 Task: Find a one-way flight from Santa Rosa, California to Springfield, Illinois for 6 passengers in premium economy on May 2, with 2 carry-on bags and a departure time between 9:00 AM and 12:00 AM.
Action: Mouse moved to (229, 304)
Screenshot: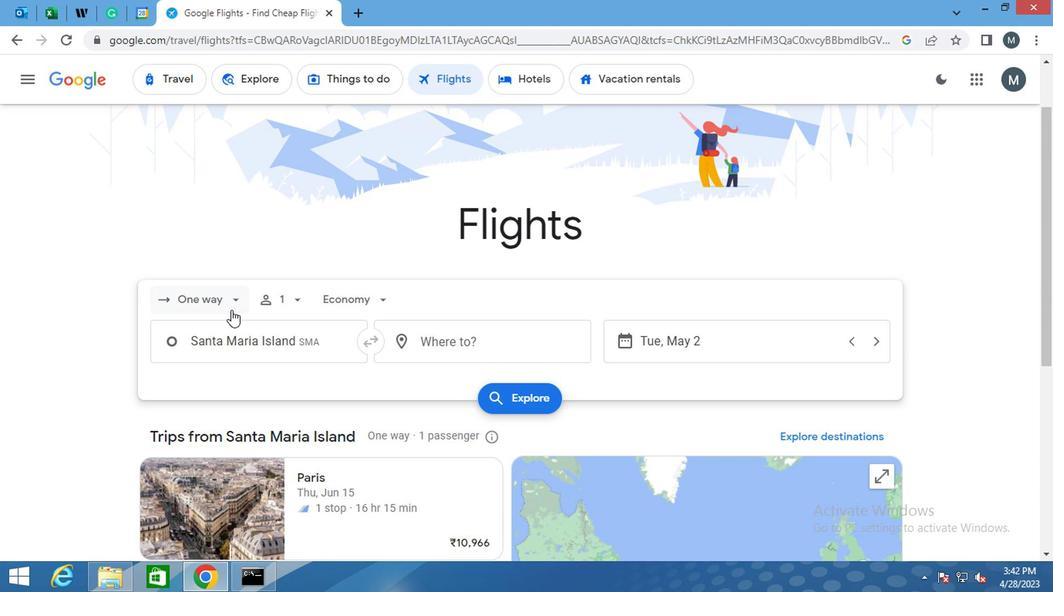
Action: Mouse pressed left at (229, 304)
Screenshot: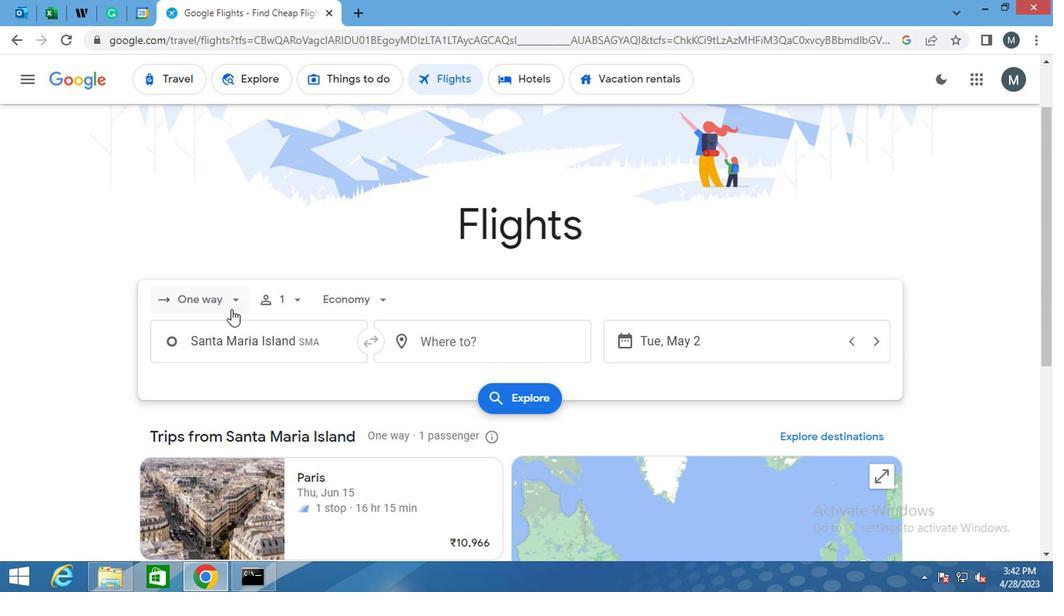 
Action: Mouse moved to (222, 364)
Screenshot: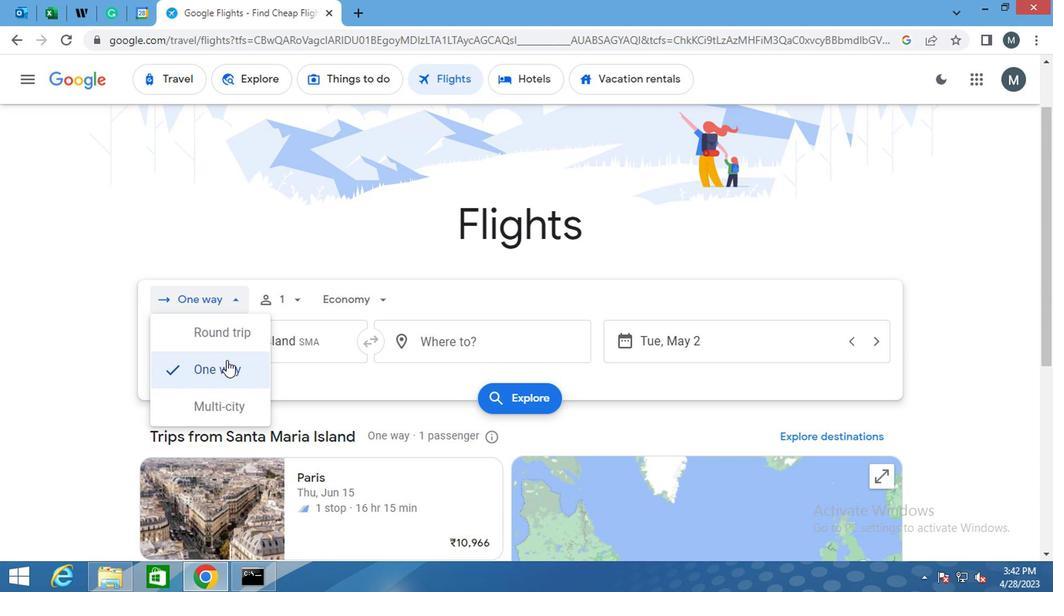 
Action: Mouse pressed left at (222, 364)
Screenshot: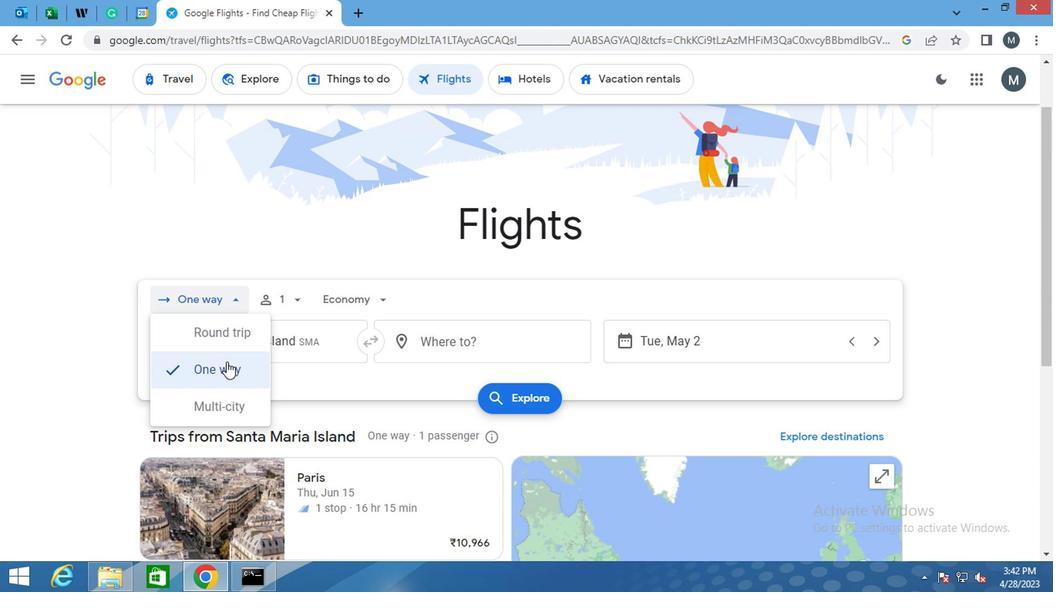 
Action: Mouse moved to (284, 297)
Screenshot: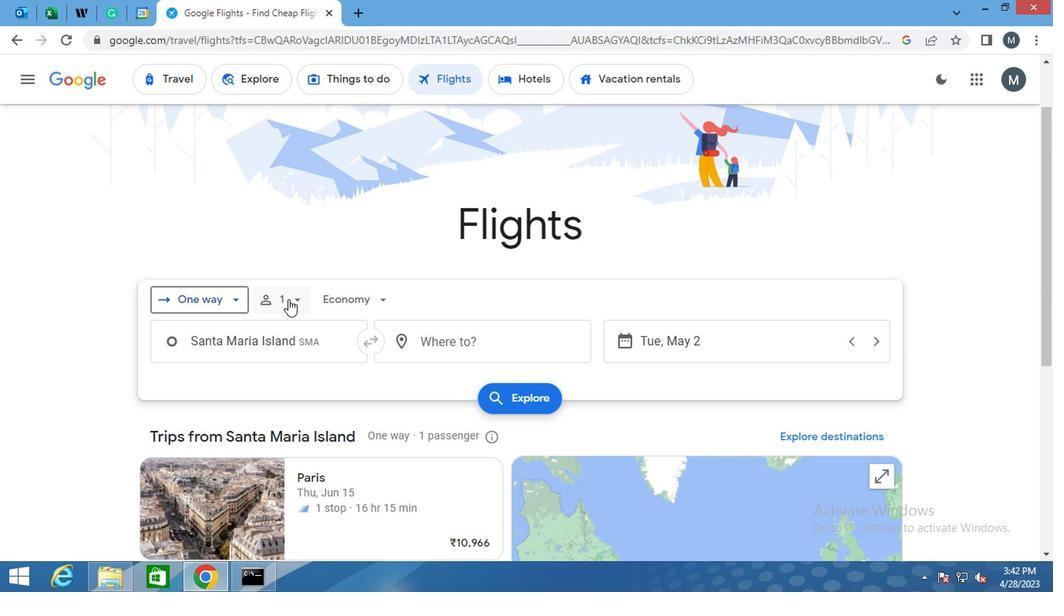 
Action: Mouse pressed left at (284, 297)
Screenshot: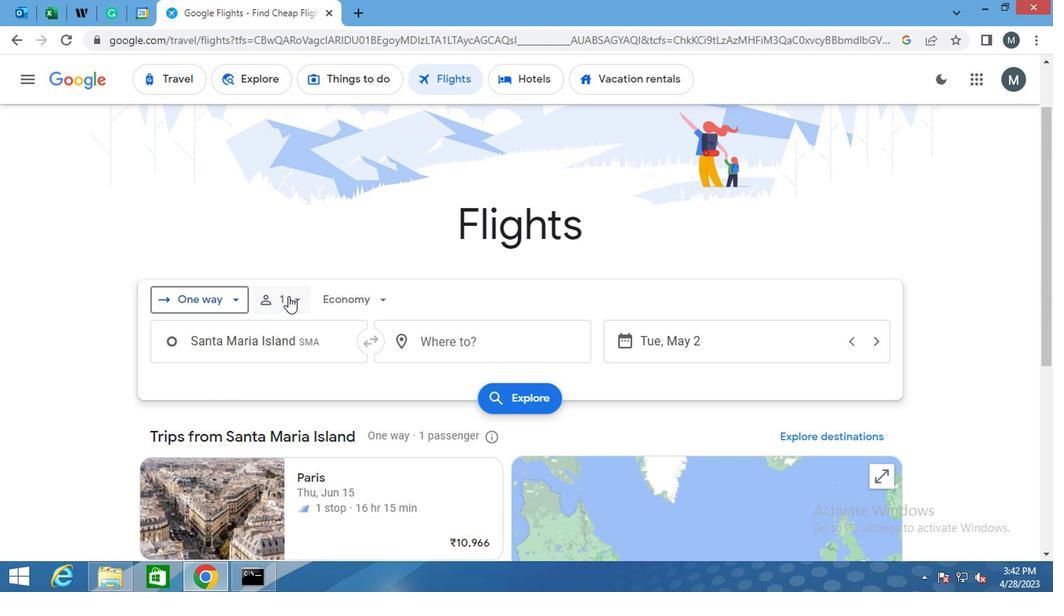 
Action: Mouse moved to (411, 341)
Screenshot: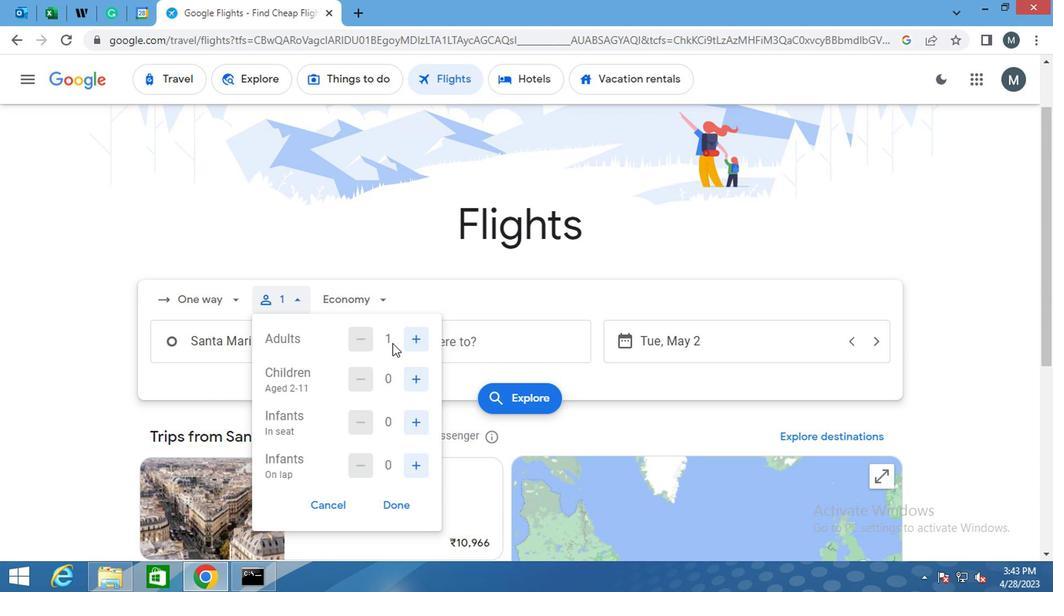 
Action: Mouse pressed left at (411, 341)
Screenshot: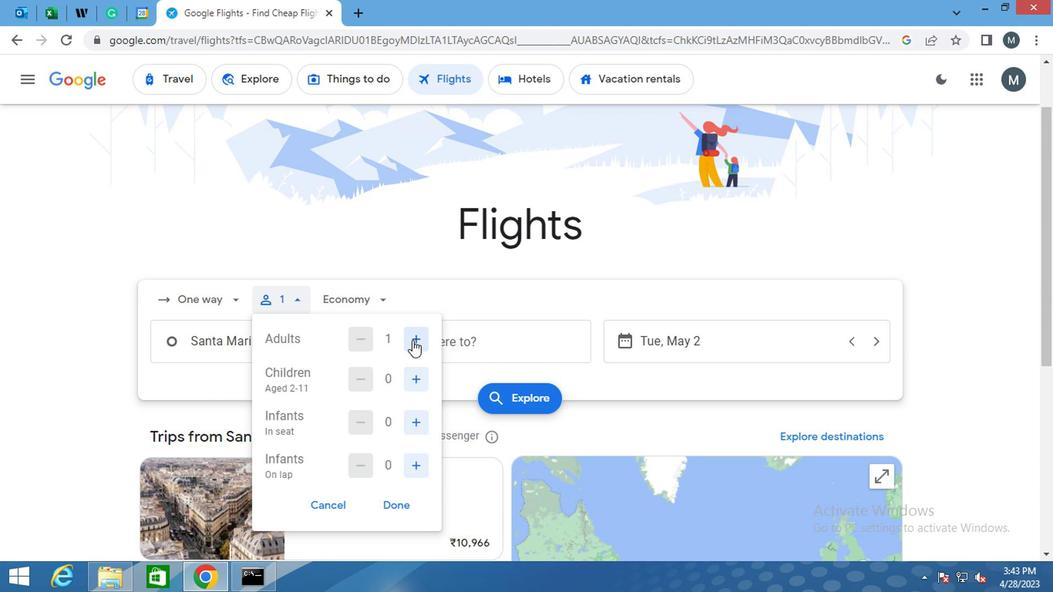 
Action: Mouse moved to (413, 341)
Screenshot: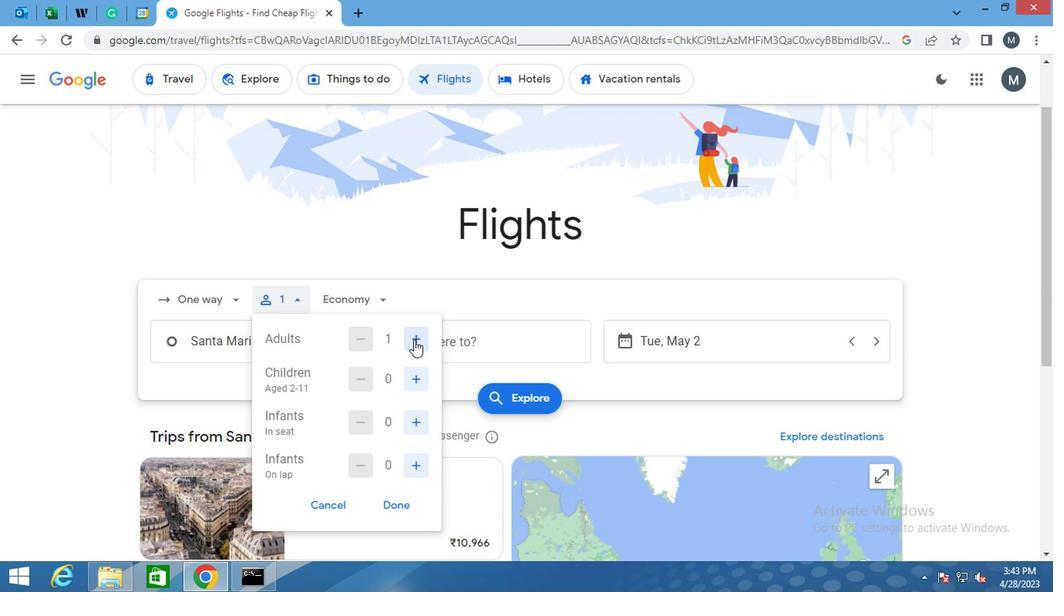
Action: Mouse pressed left at (413, 341)
Screenshot: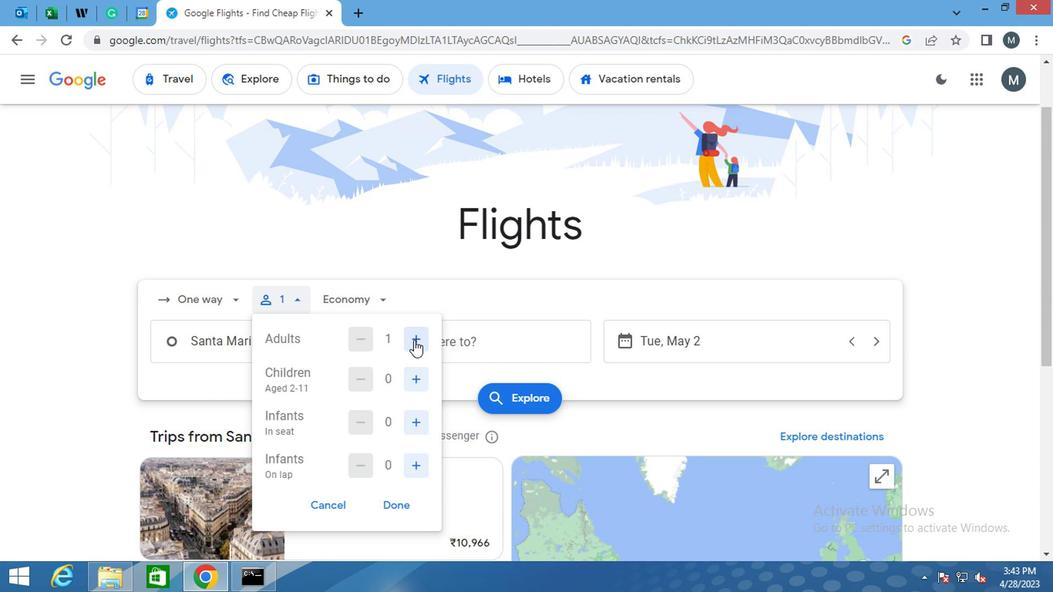 
Action: Mouse moved to (414, 341)
Screenshot: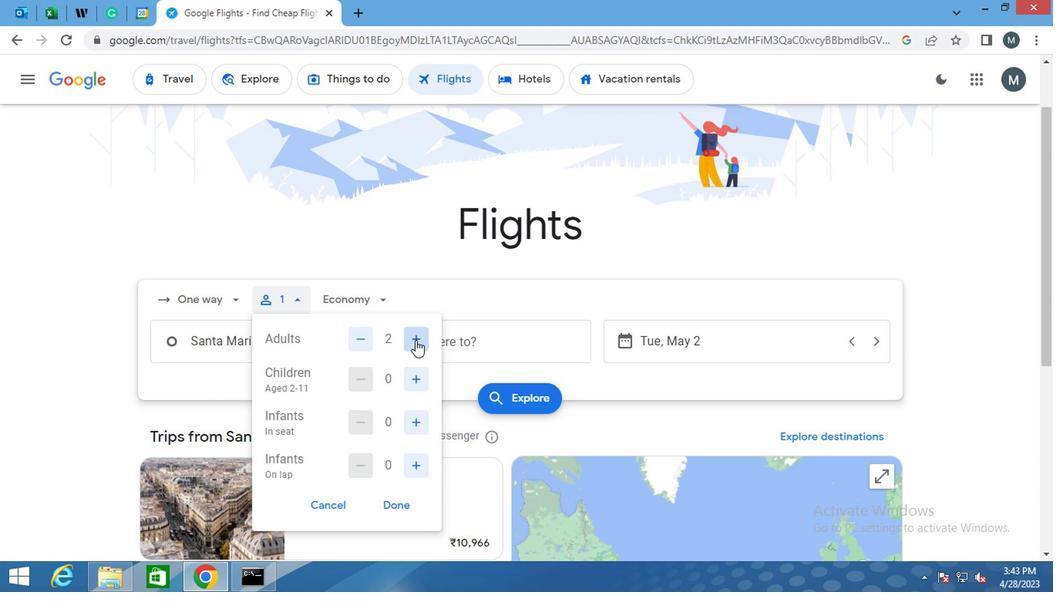 
Action: Mouse pressed left at (414, 341)
Screenshot: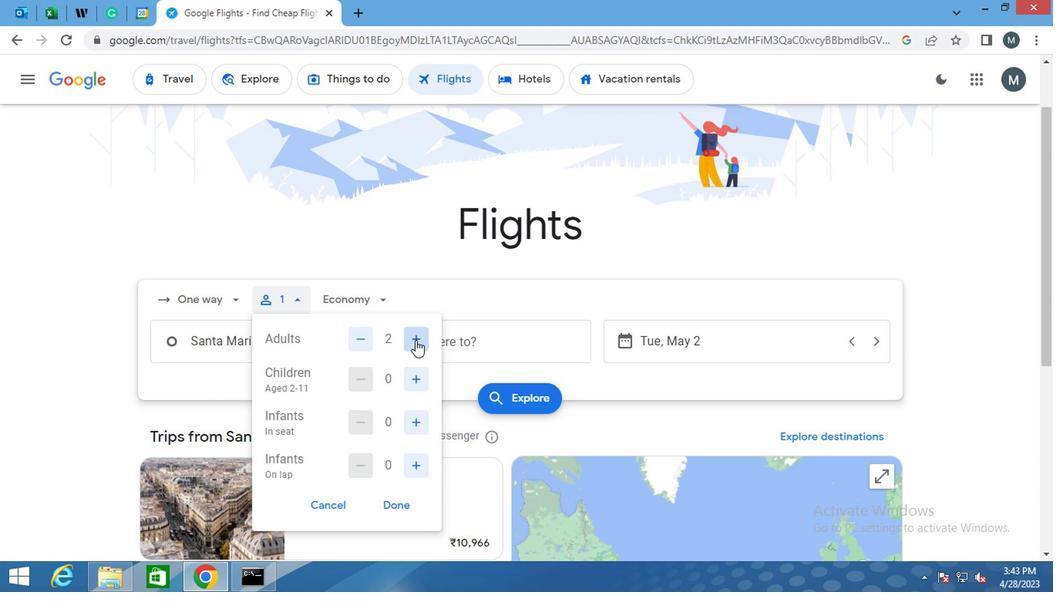 
Action: Mouse moved to (415, 427)
Screenshot: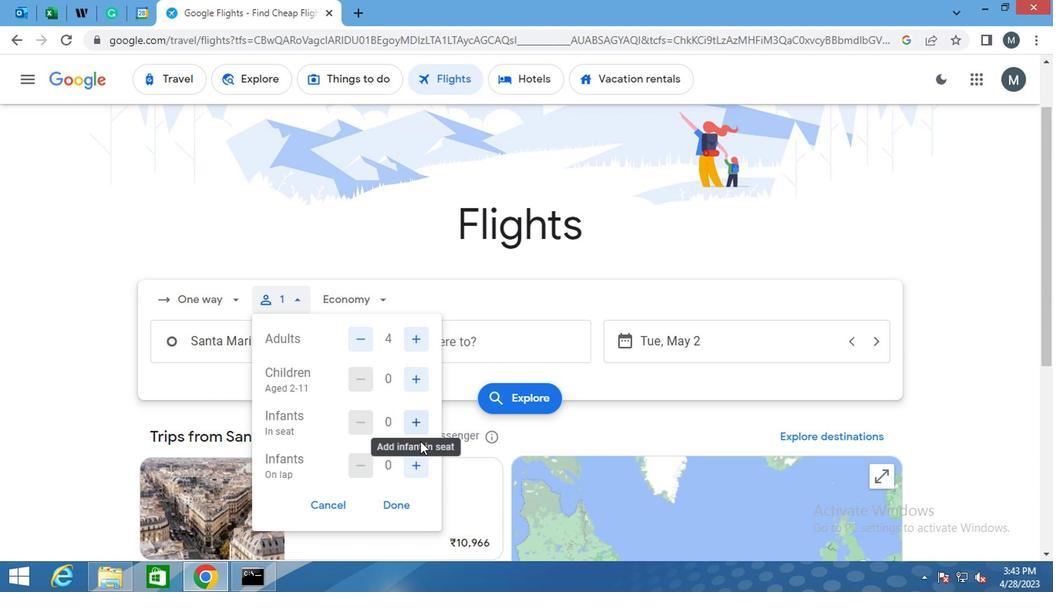 
Action: Mouse pressed left at (415, 427)
Screenshot: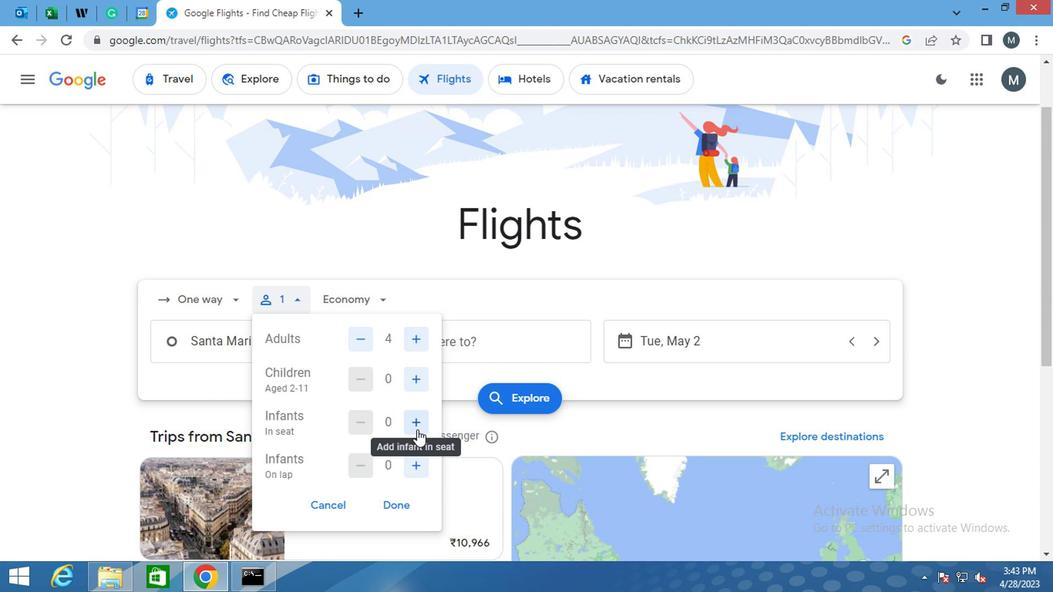 
Action: Mouse moved to (405, 469)
Screenshot: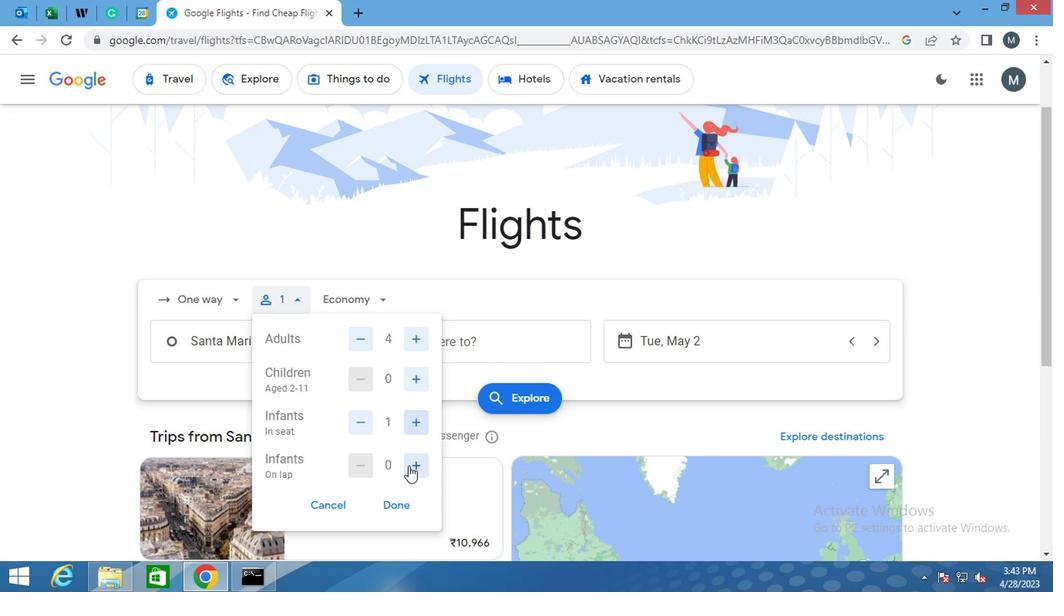 
Action: Mouse pressed left at (405, 469)
Screenshot: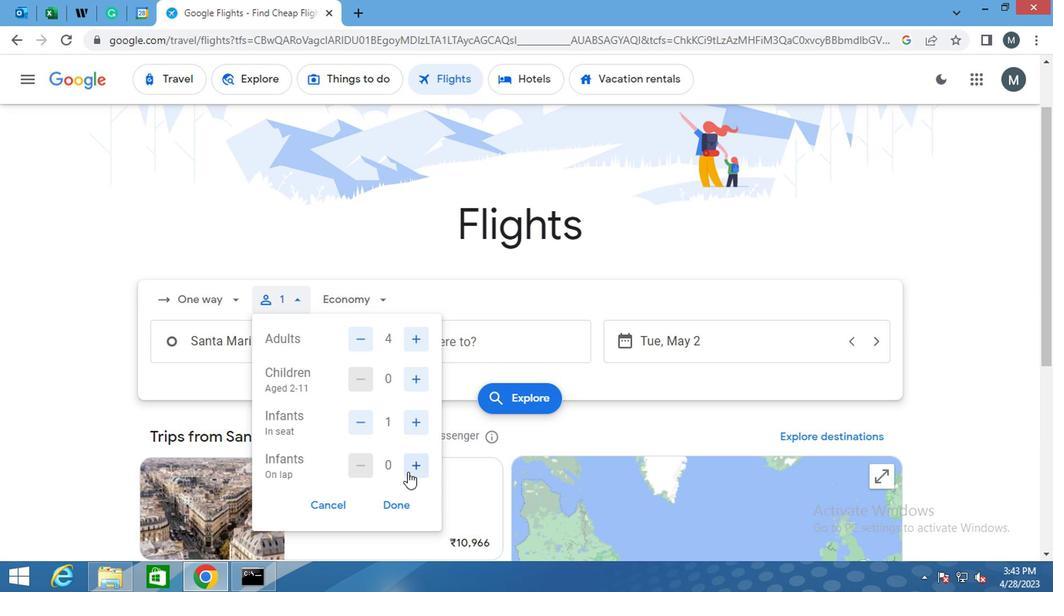 
Action: Mouse moved to (408, 499)
Screenshot: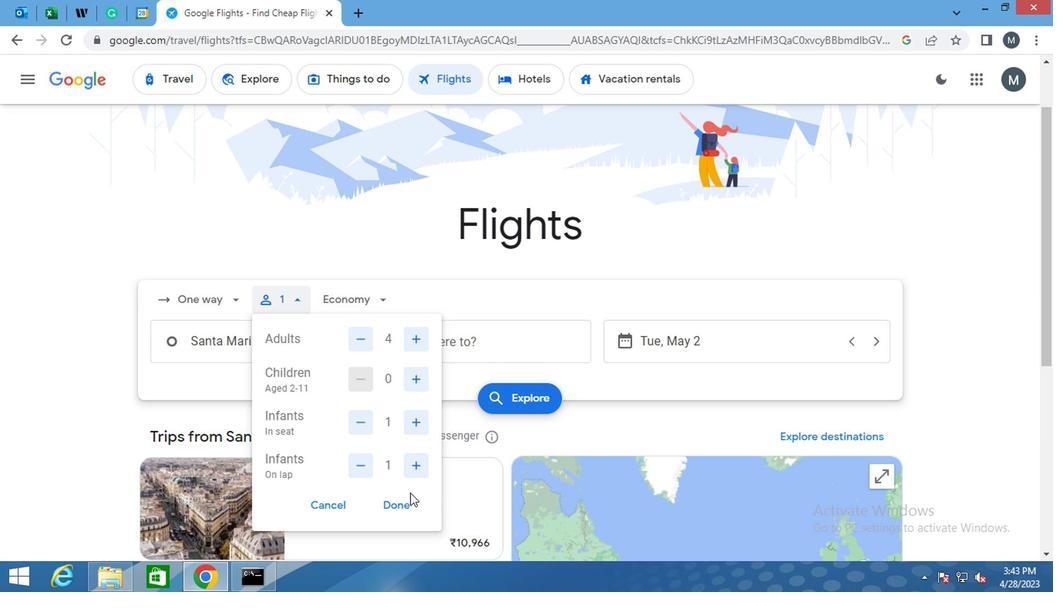 
Action: Mouse pressed left at (408, 499)
Screenshot: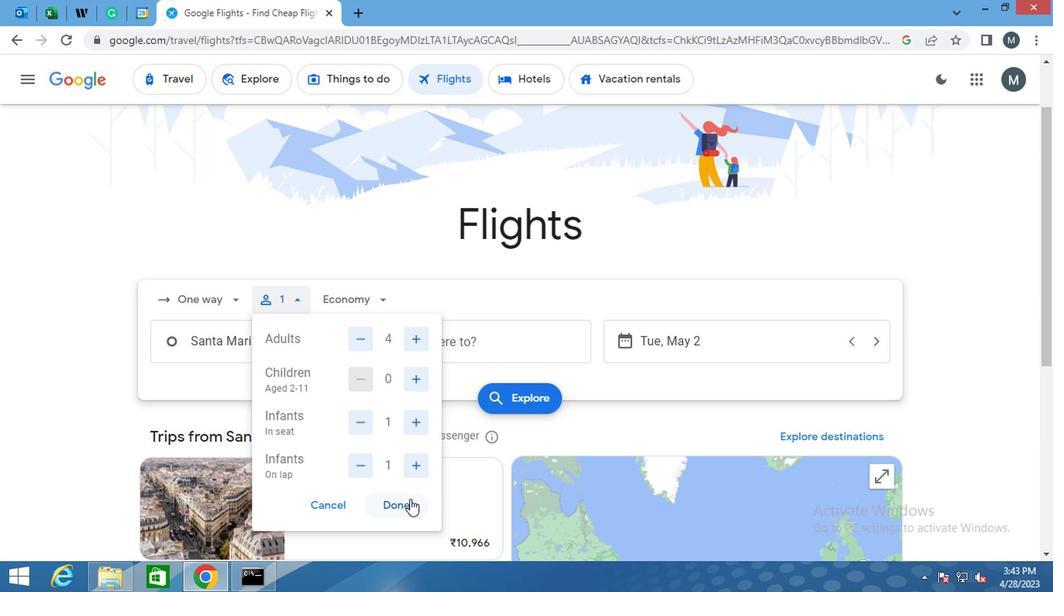 
Action: Mouse moved to (380, 306)
Screenshot: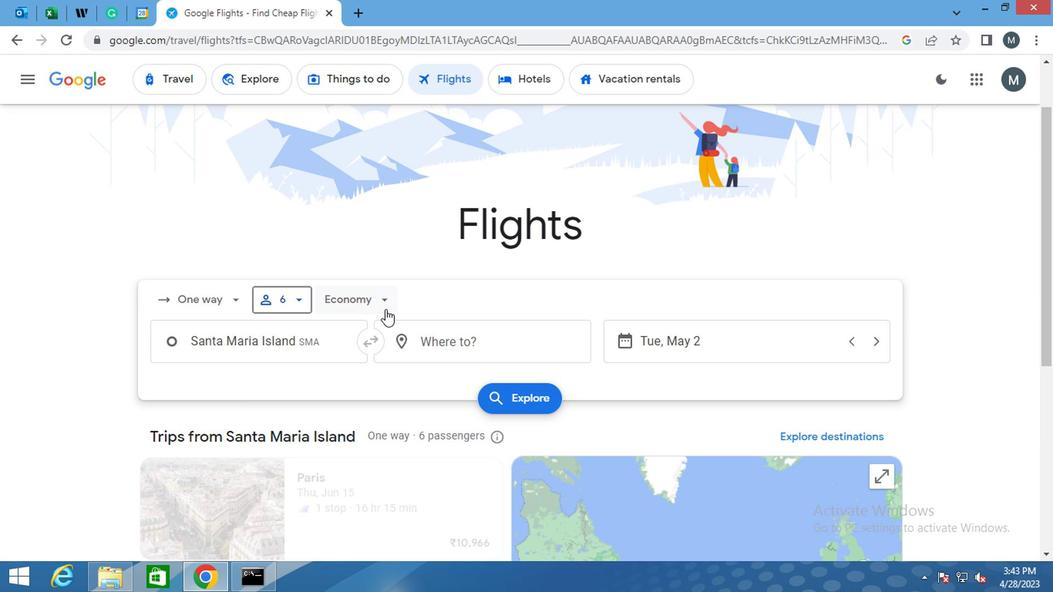 
Action: Mouse pressed left at (380, 306)
Screenshot: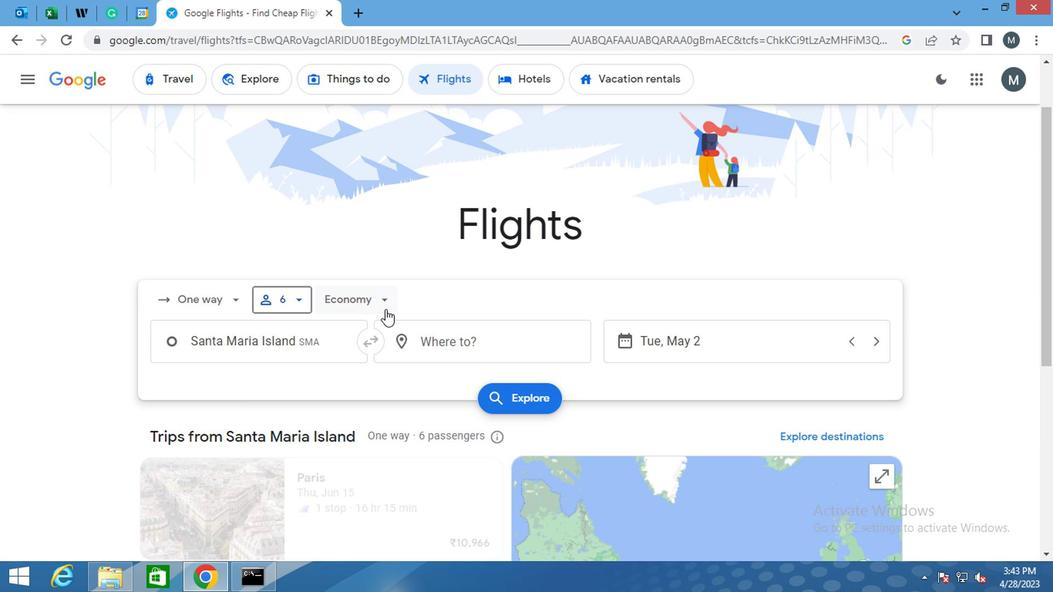 
Action: Mouse moved to (385, 377)
Screenshot: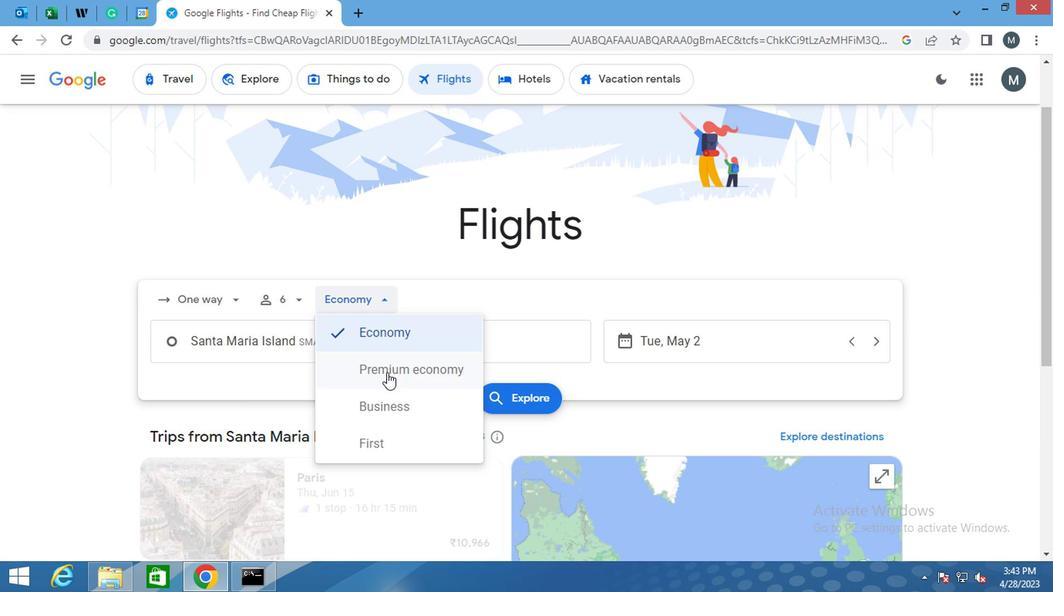 
Action: Mouse pressed left at (385, 377)
Screenshot: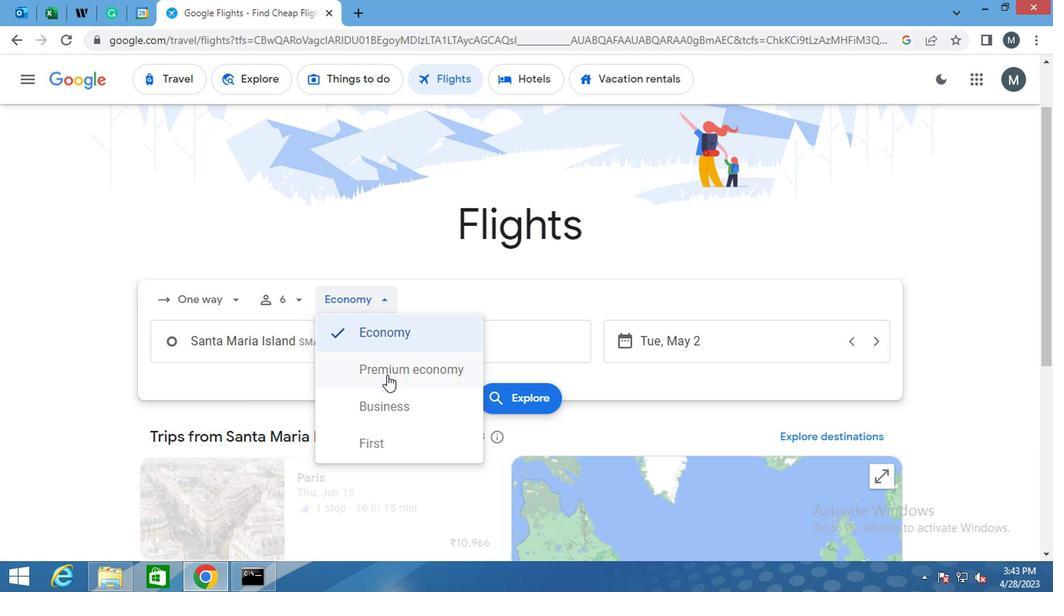 
Action: Mouse moved to (257, 345)
Screenshot: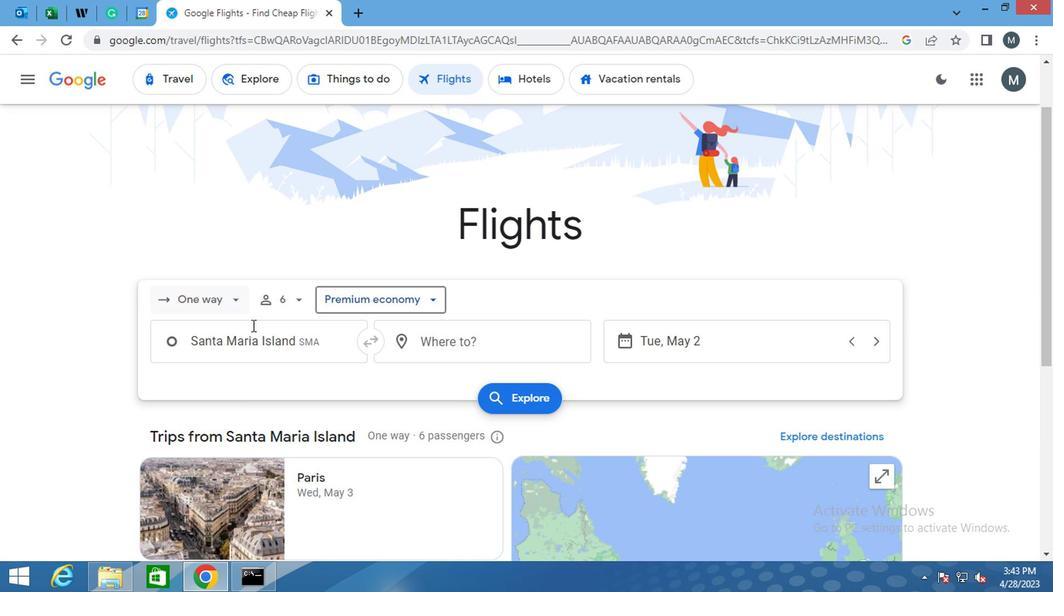 
Action: Mouse pressed left at (257, 345)
Screenshot: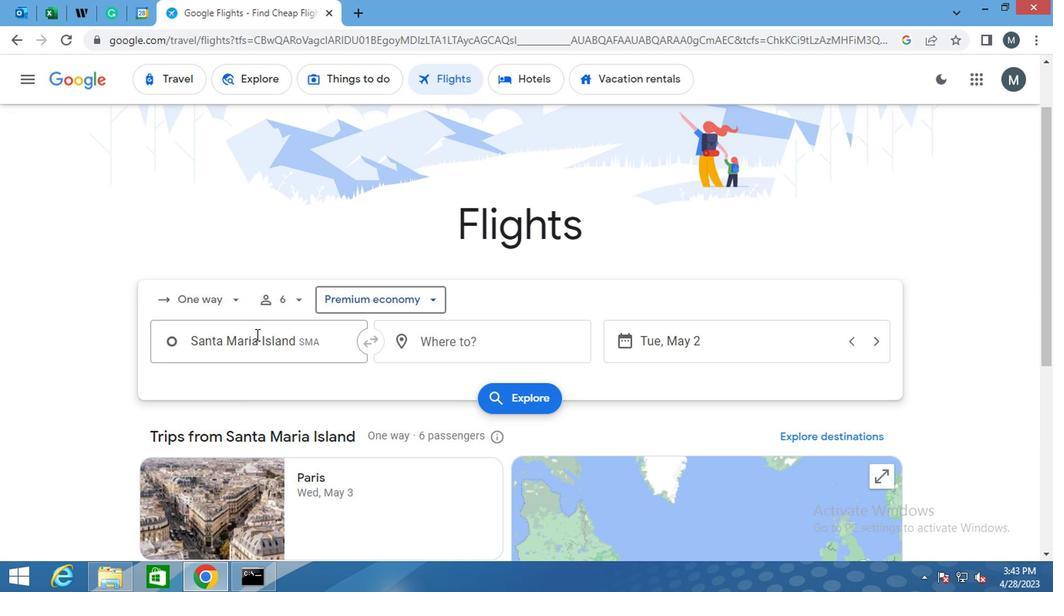 
Action: Key pressed <Key.shift>SANTA<Key.space><Key.shift>ROSE
Screenshot: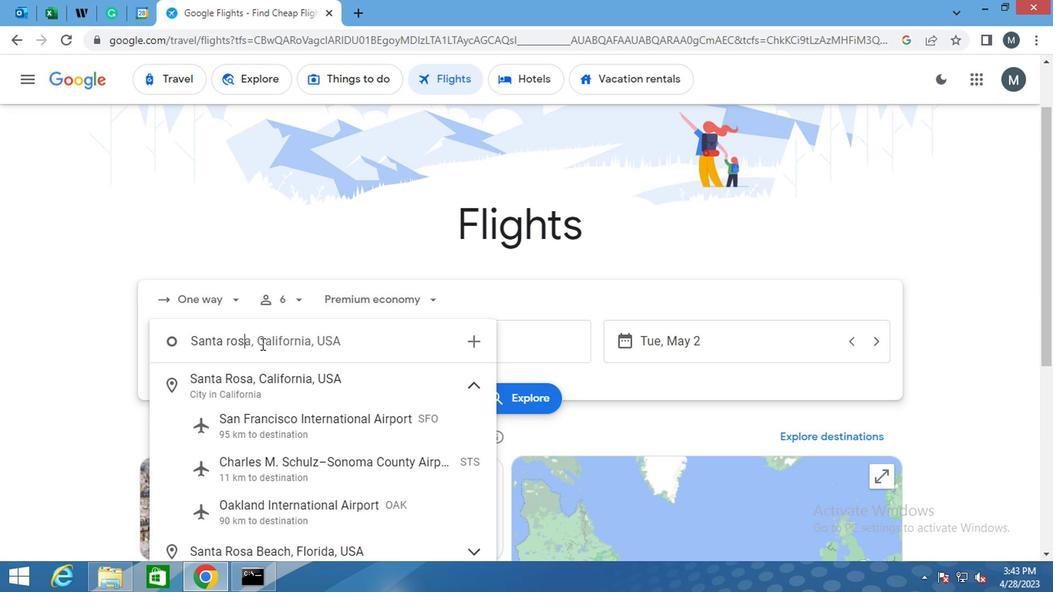 
Action: Mouse moved to (341, 393)
Screenshot: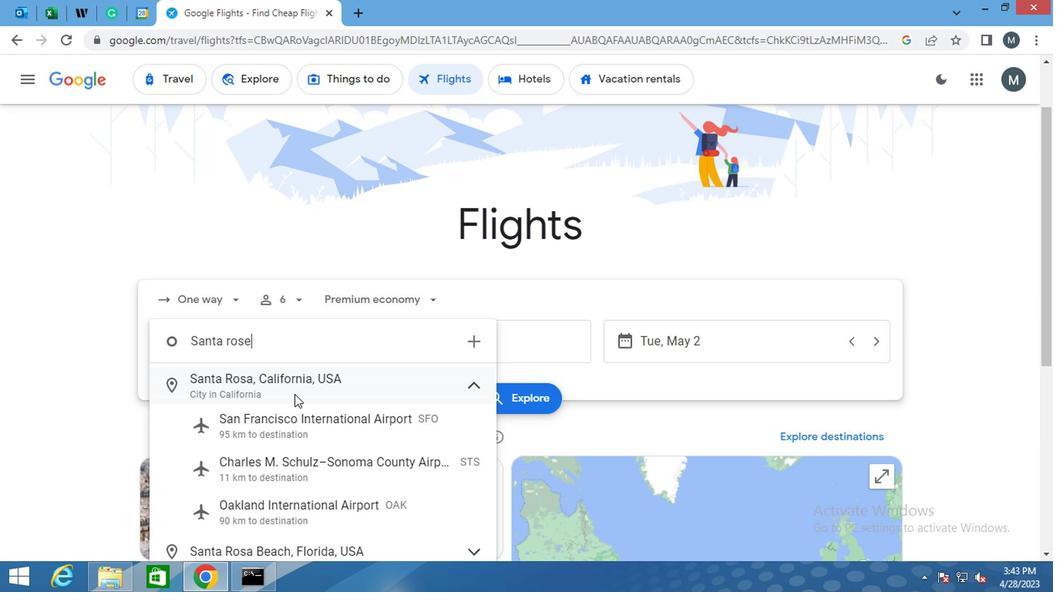 
Action: Mouse scrolled (341, 392) with delta (0, 0)
Screenshot: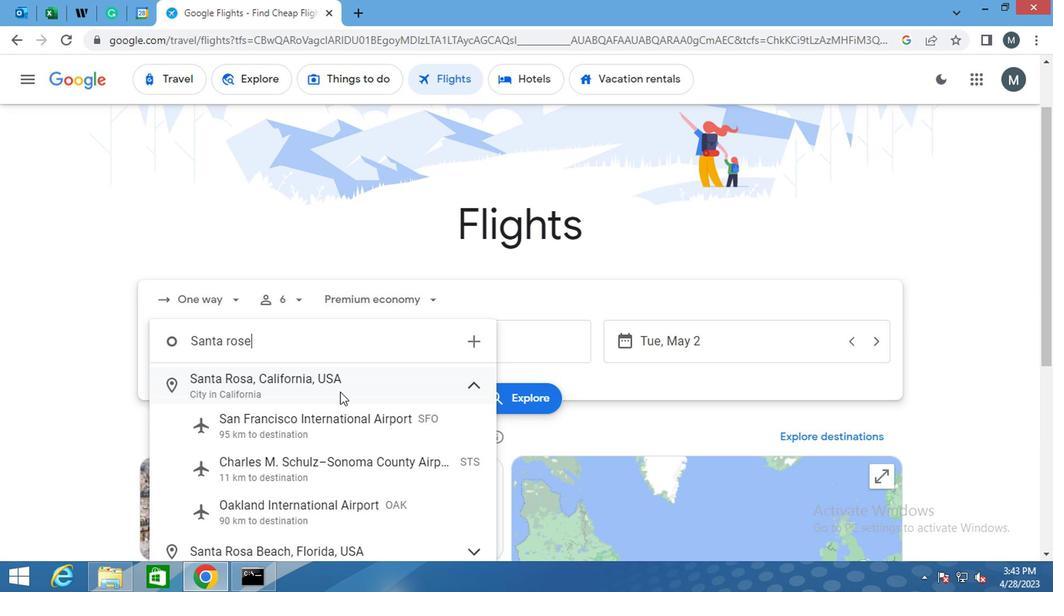 
Action: Mouse moved to (348, 385)
Screenshot: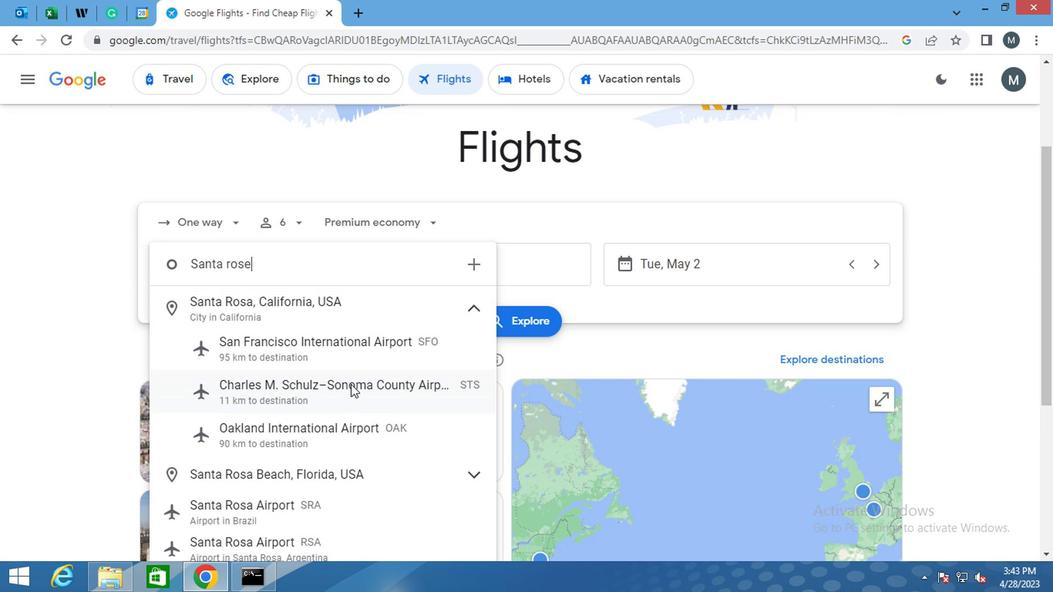 
Action: Key pressed <Key.space><Key.shift>COUNT<Key.backspace><Key.backspace><Key.backspace><Key.backspace><Key.backspace>C<Key.backspace><Key.shift>AI
Screenshot: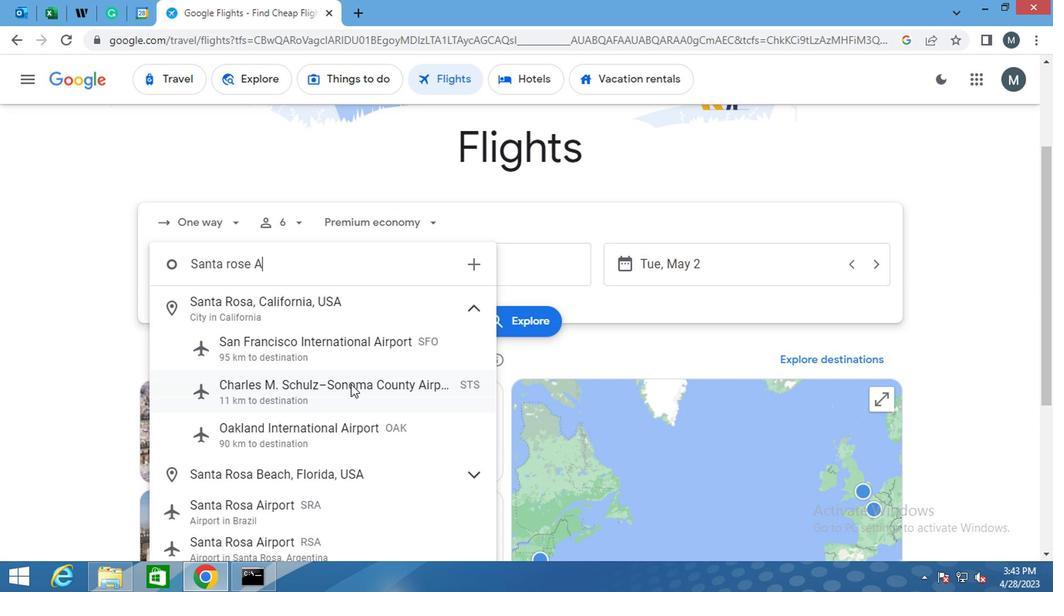 
Action: Mouse moved to (298, 314)
Screenshot: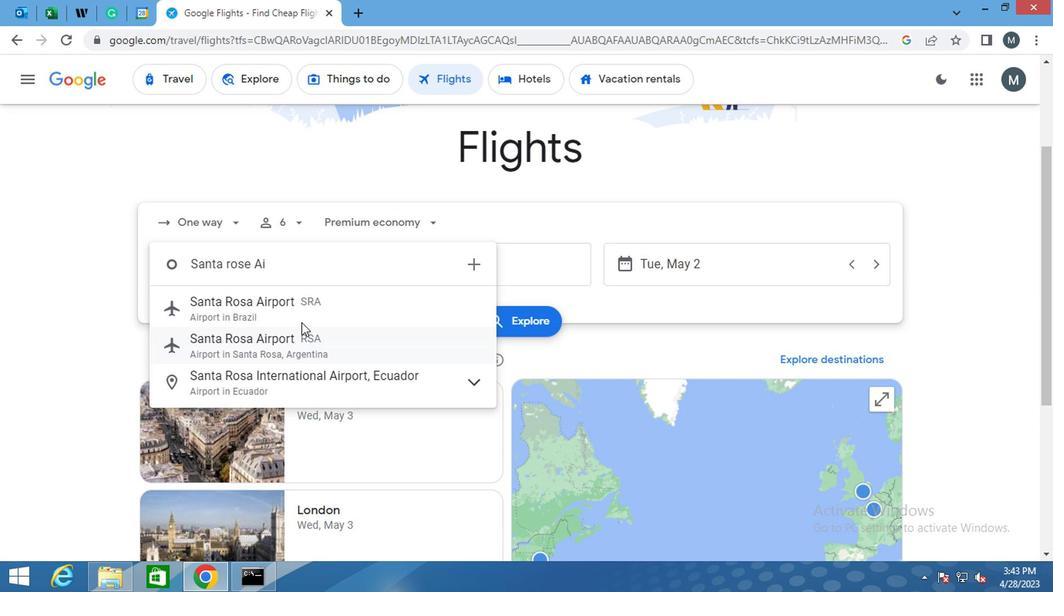 
Action: Mouse pressed left at (298, 314)
Screenshot: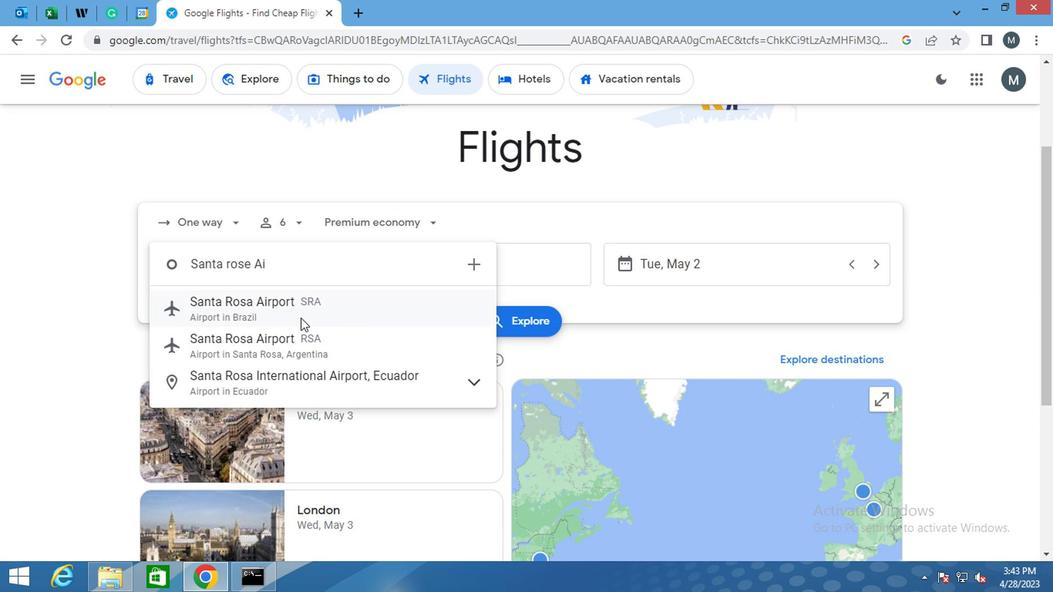 
Action: Mouse moved to (438, 274)
Screenshot: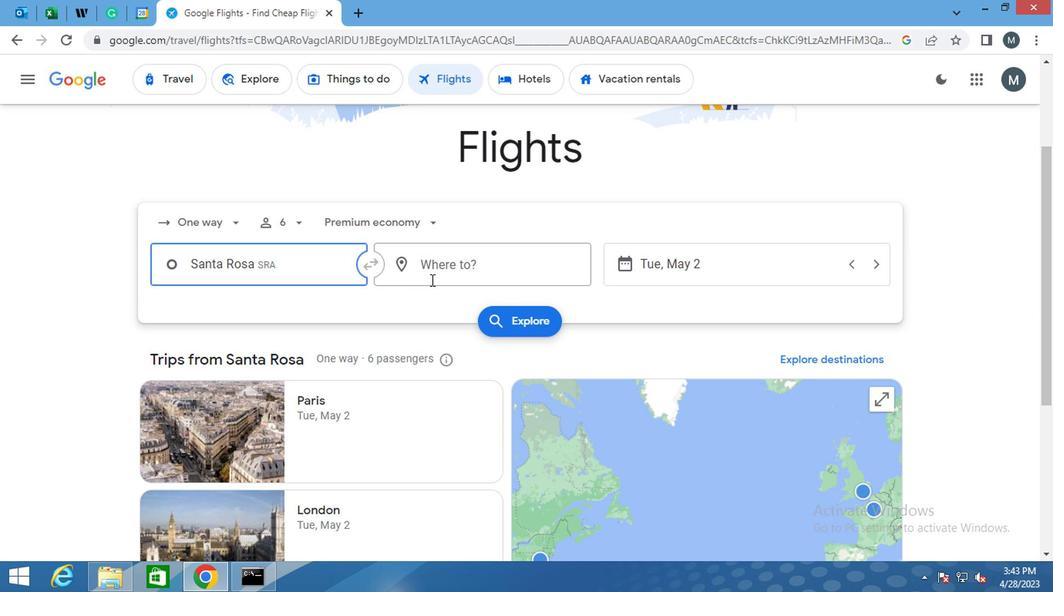
Action: Mouse pressed left at (438, 274)
Screenshot: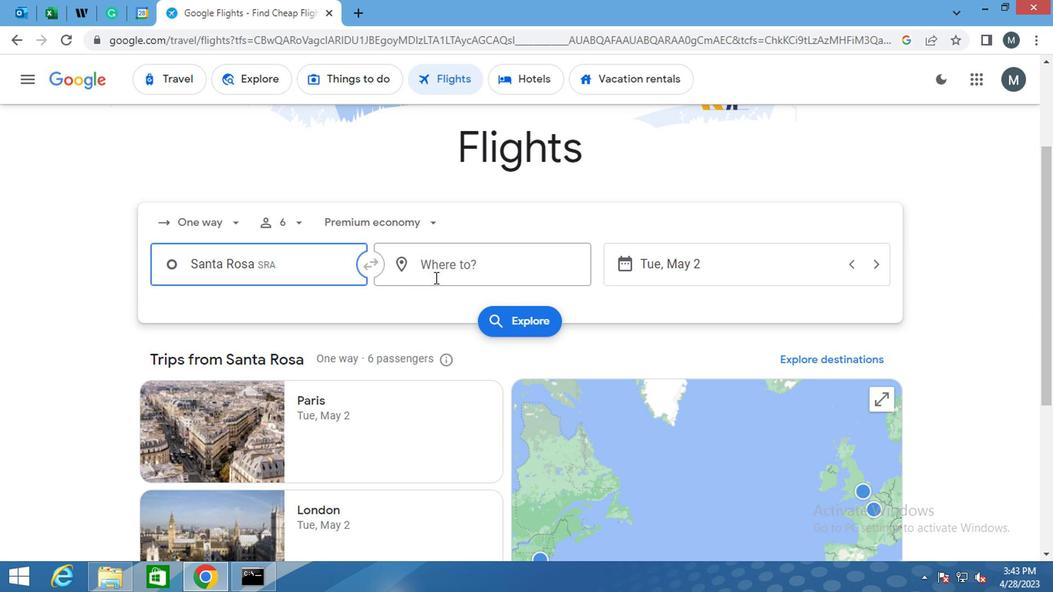 
Action: Key pressed <Key.shift><Key.shift><Key.shift><Key.shift><Key.shift><Key.shift><Key.shift><Key.shift><Key.shift><Key.shift><Key.shift><Key.shift><Key.shift><Key.shift><Key.shift><Key.shift><Key.shift><Key.shift><Key.shift><Key.shift><Key.shift><Key.shift>SPRINGFIELD
Screenshot: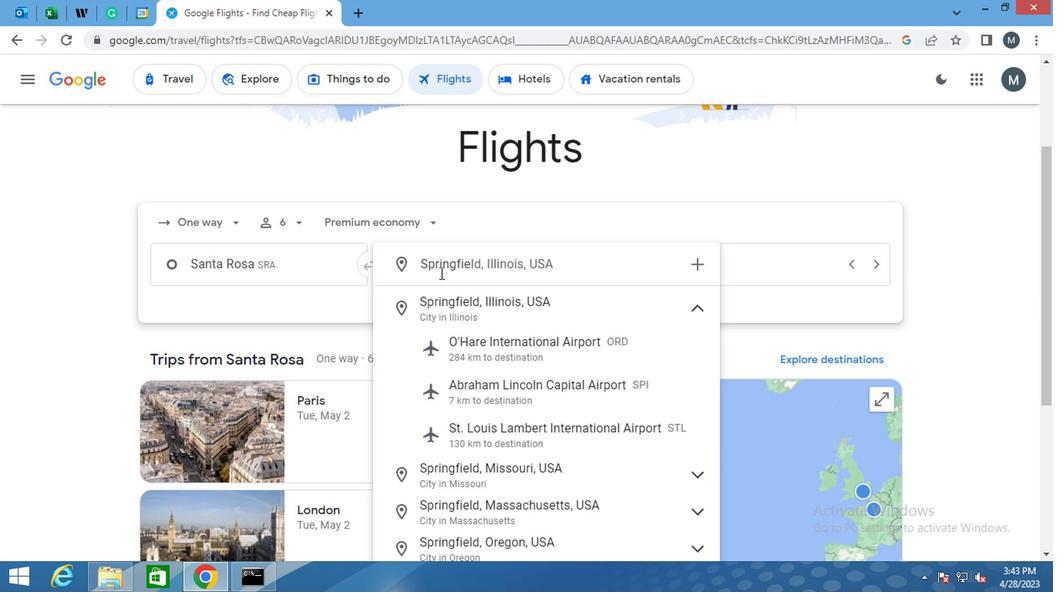 
Action: Mouse moved to (560, 397)
Screenshot: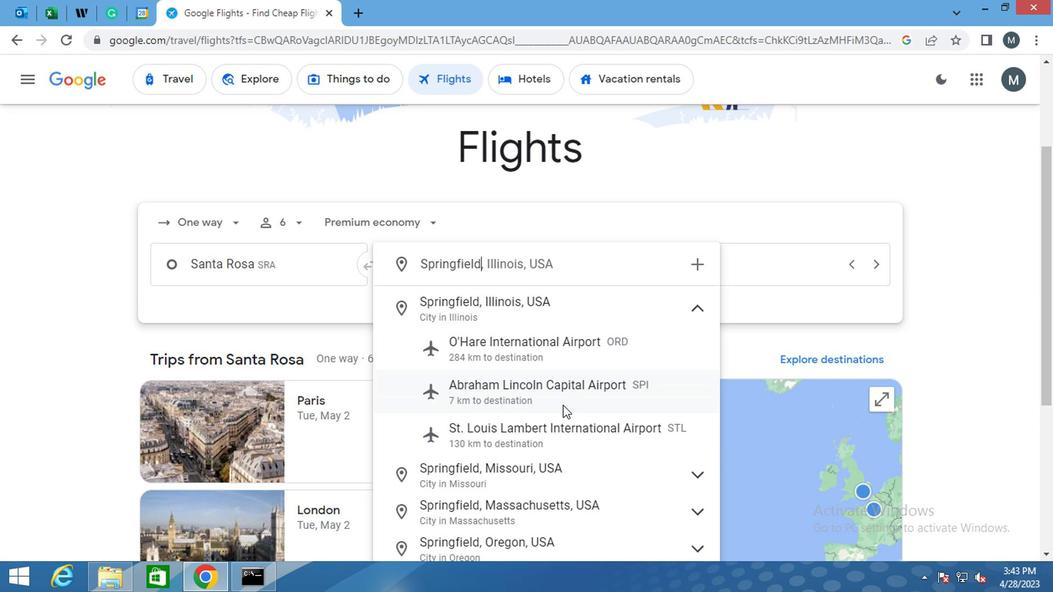 
Action: Mouse pressed left at (560, 397)
Screenshot: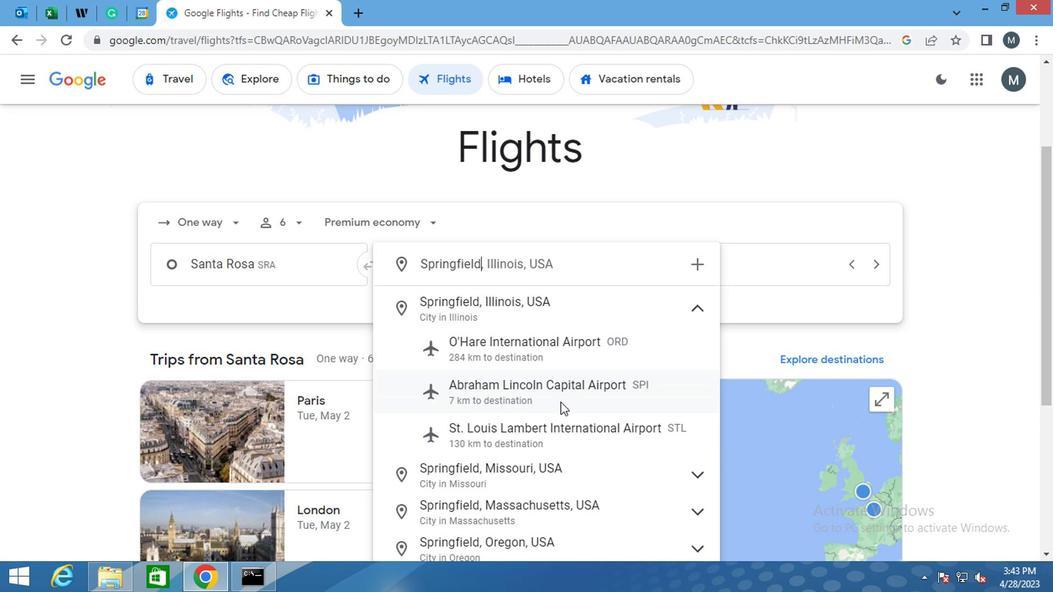 
Action: Mouse moved to (691, 273)
Screenshot: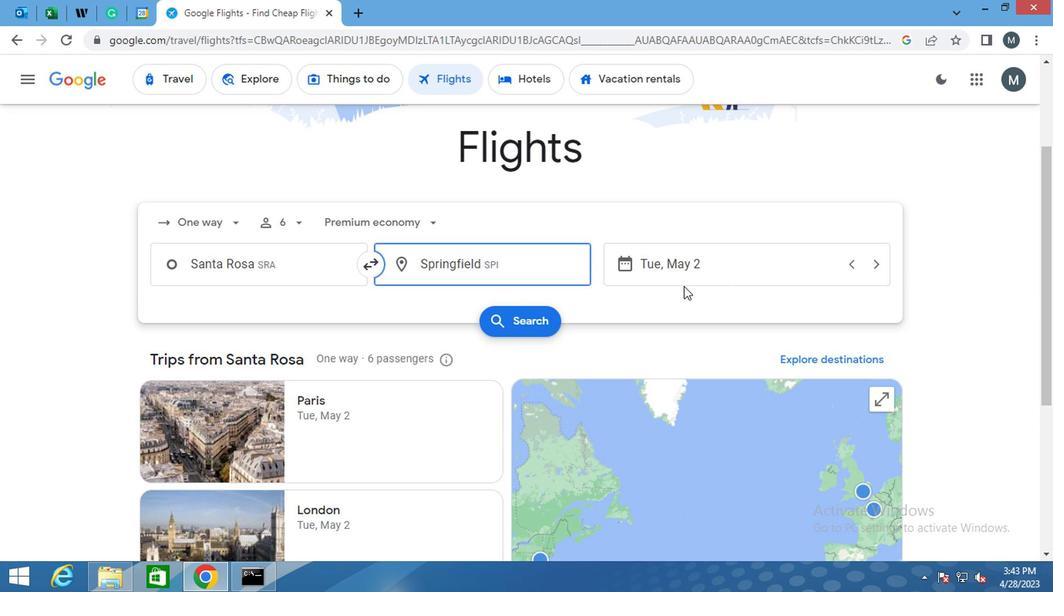 
Action: Mouse pressed left at (691, 273)
Screenshot: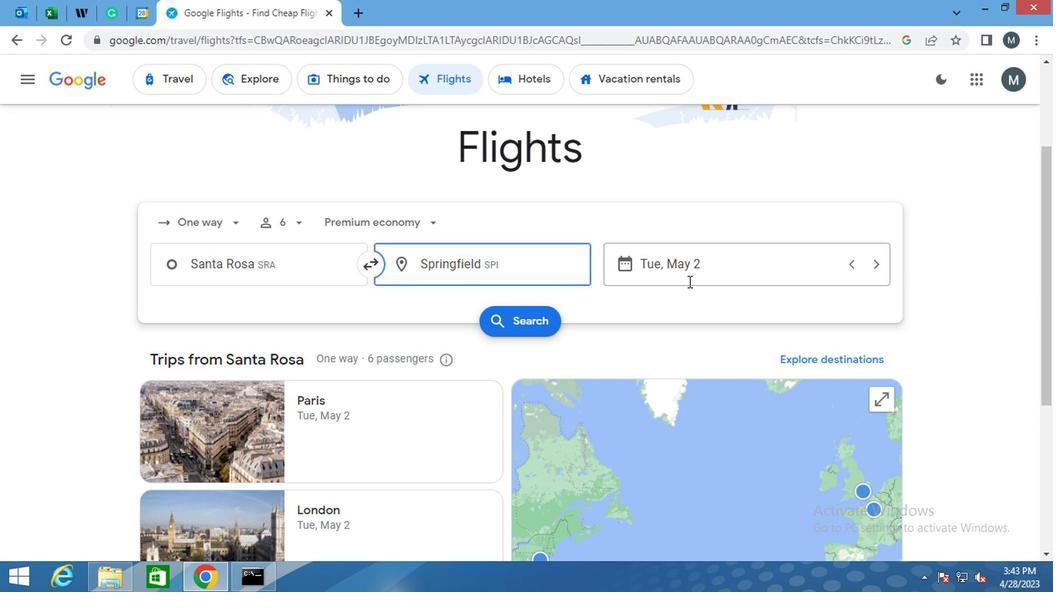 
Action: Mouse moved to (709, 272)
Screenshot: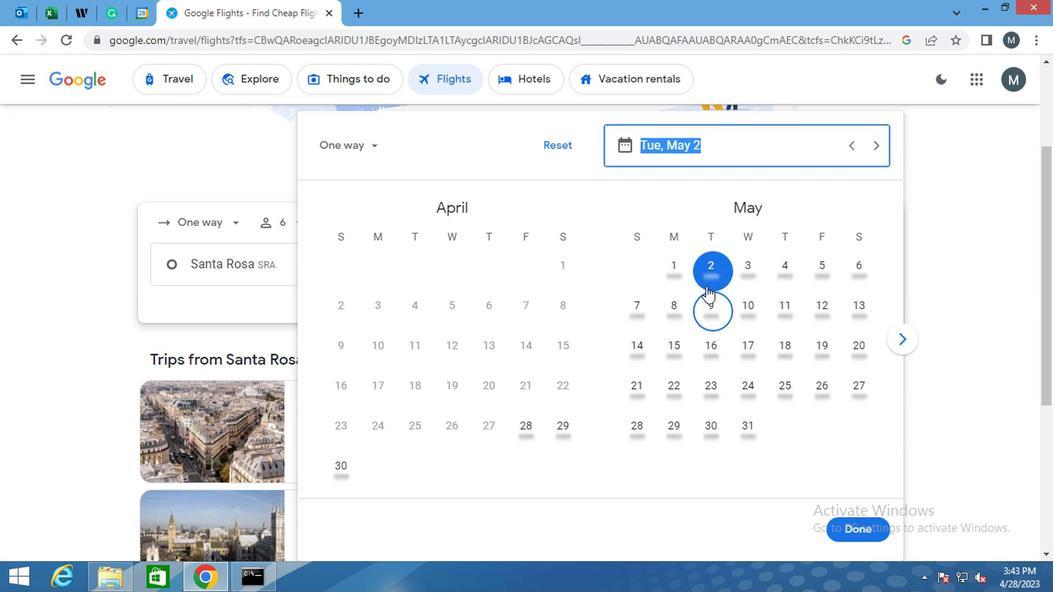 
Action: Mouse pressed left at (709, 272)
Screenshot: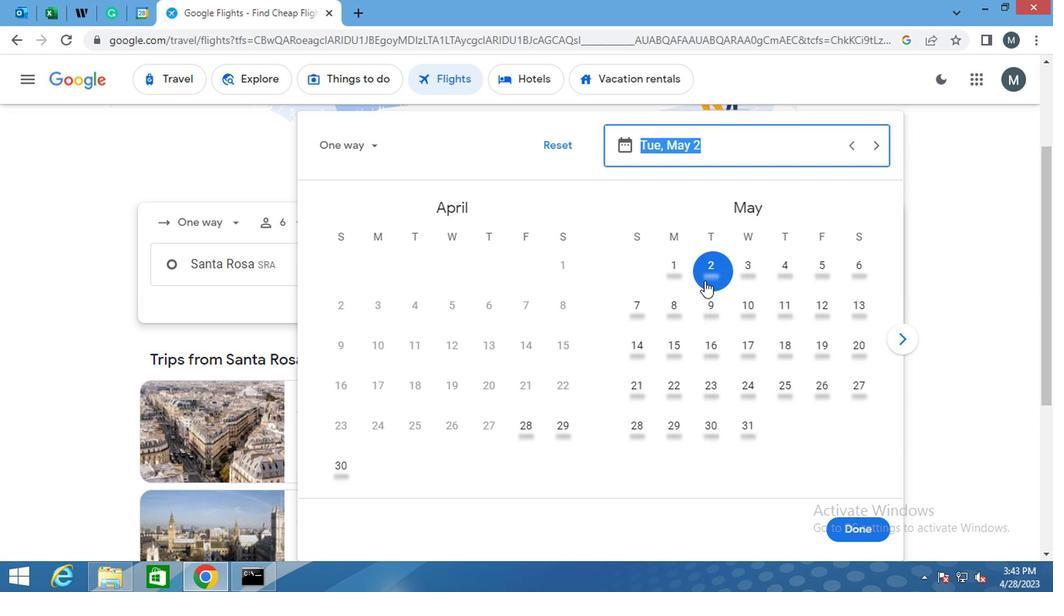 
Action: Mouse moved to (835, 528)
Screenshot: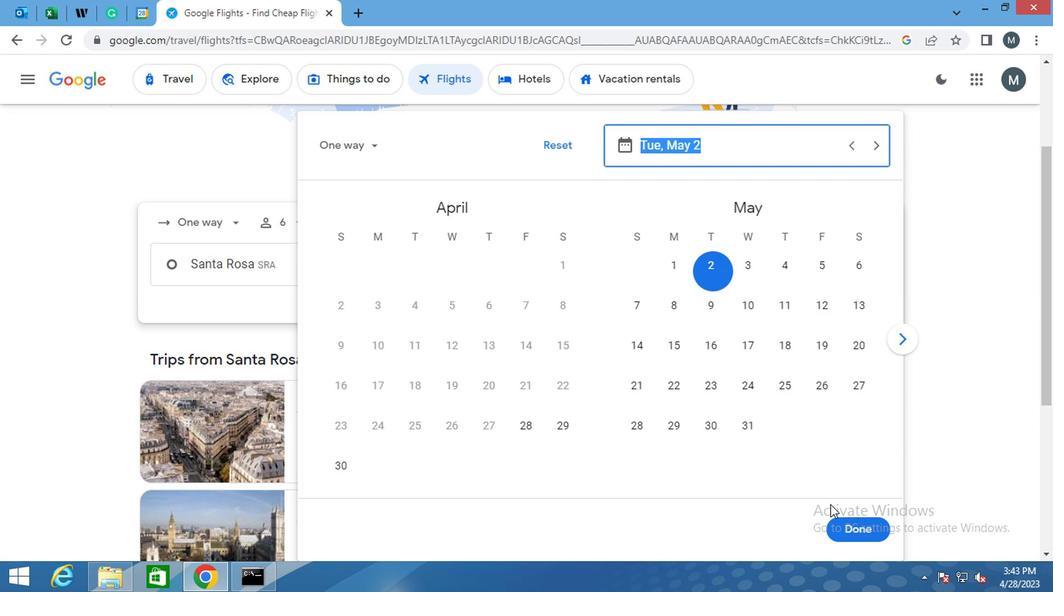 
Action: Mouse pressed left at (835, 528)
Screenshot: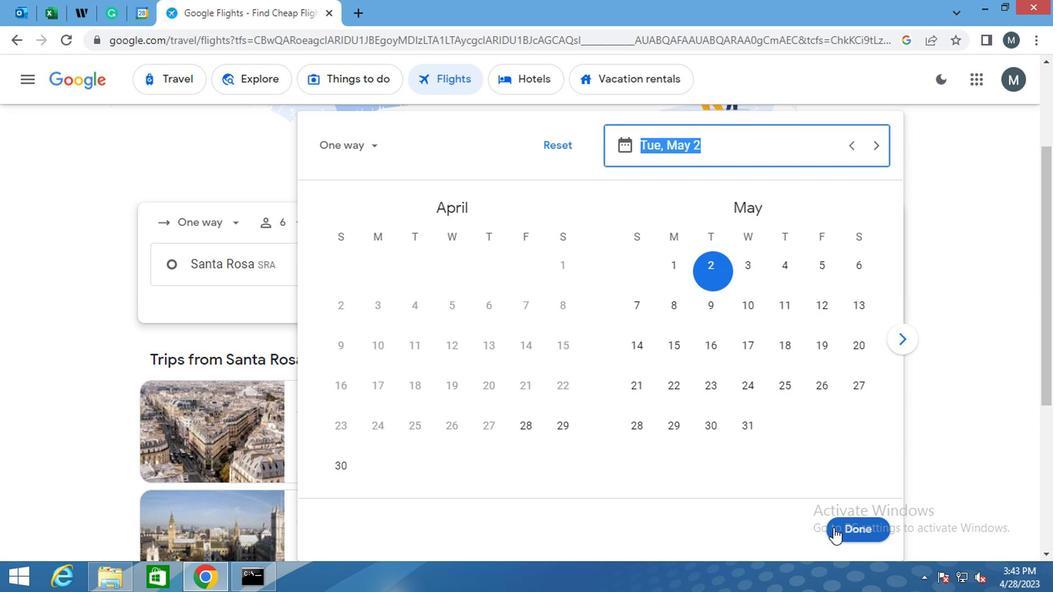 
Action: Mouse moved to (534, 325)
Screenshot: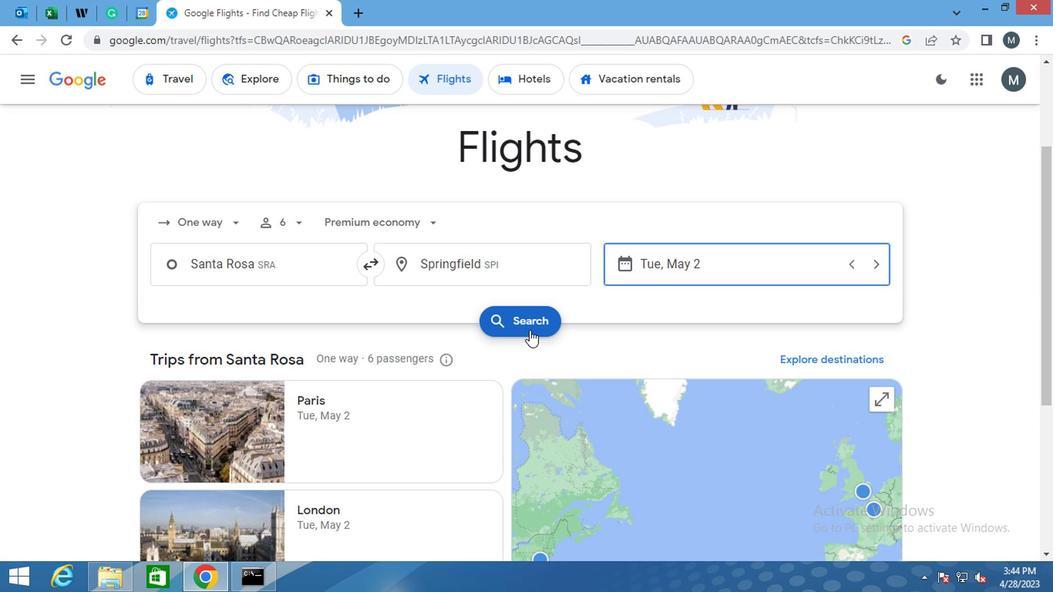 
Action: Mouse pressed left at (534, 325)
Screenshot: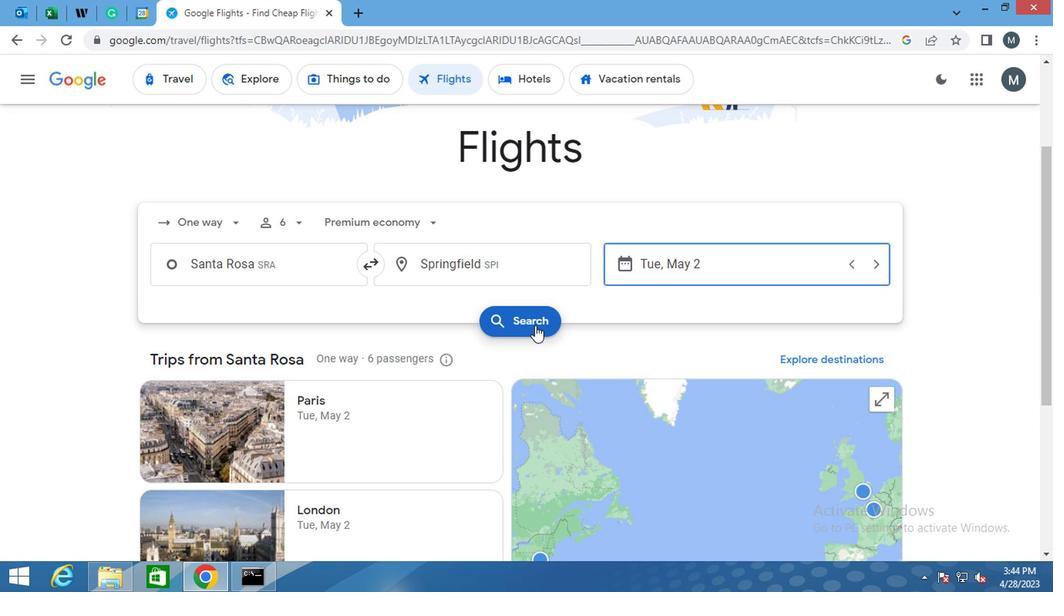 
Action: Mouse moved to (196, 221)
Screenshot: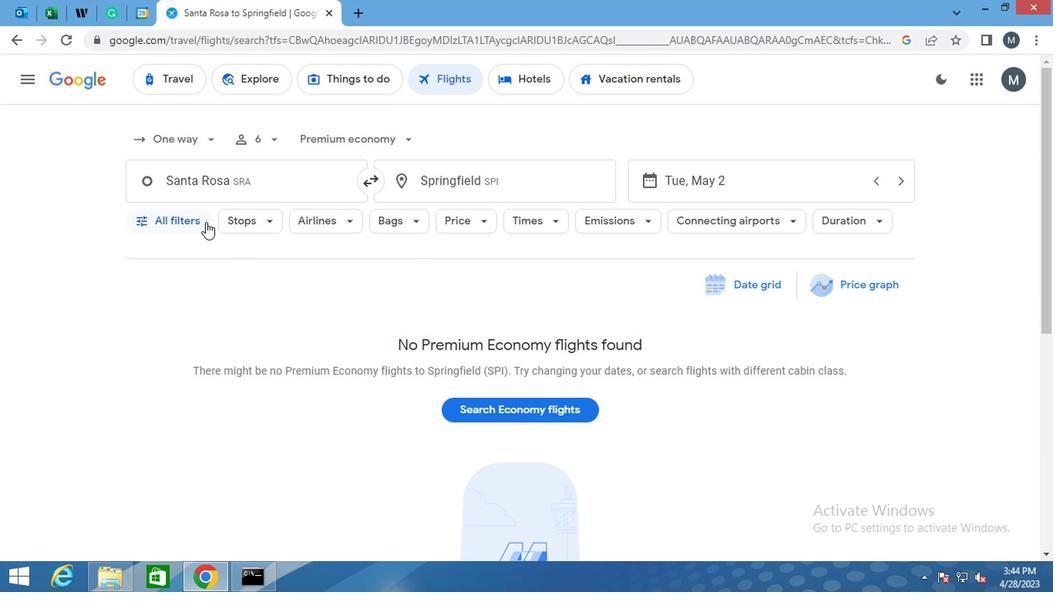 
Action: Mouse pressed left at (196, 221)
Screenshot: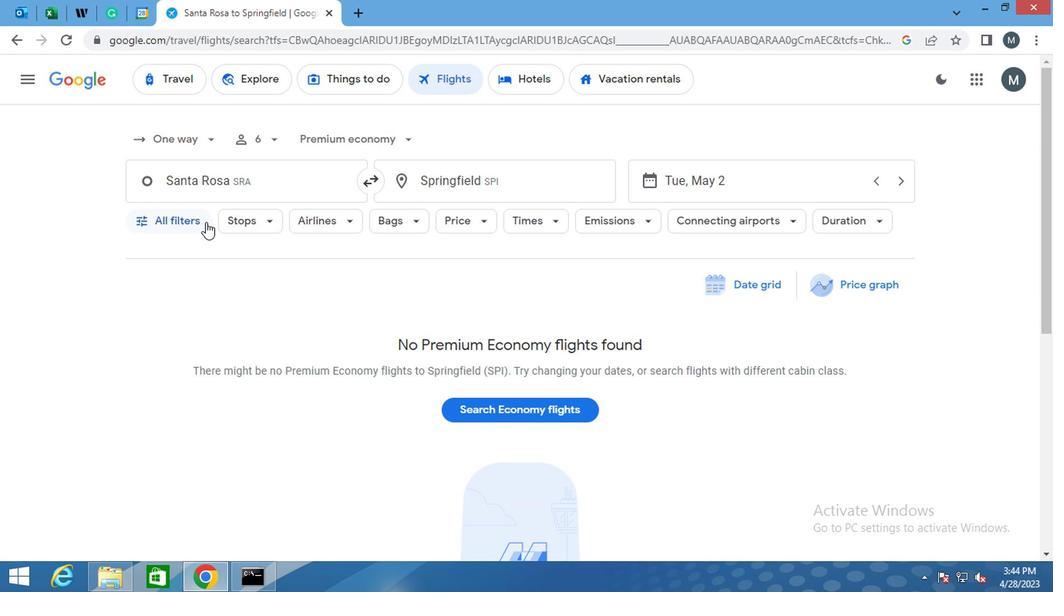 
Action: Mouse moved to (247, 344)
Screenshot: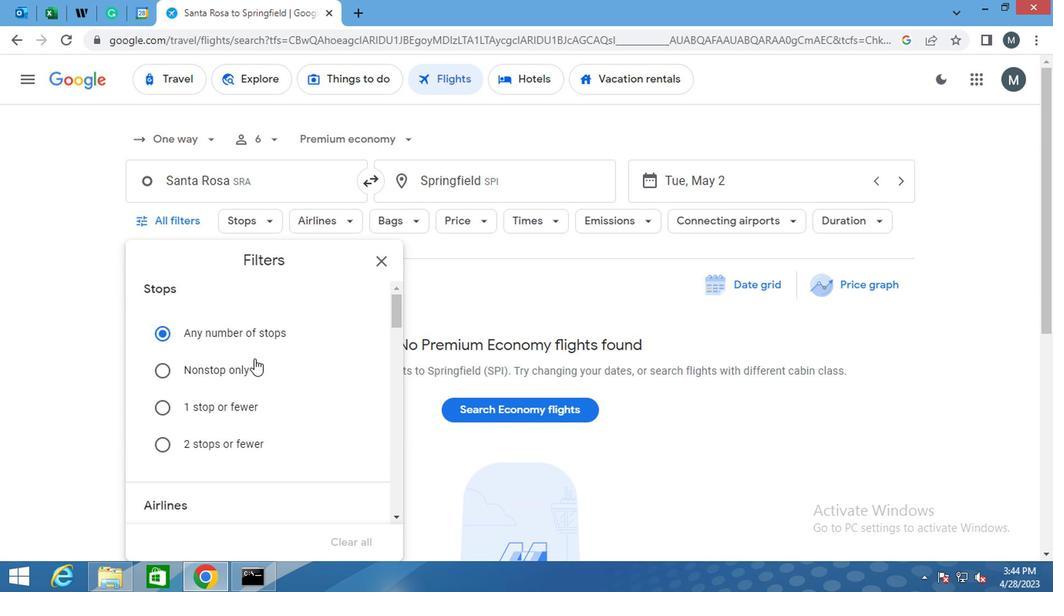 
Action: Mouse scrolled (247, 343) with delta (0, -1)
Screenshot: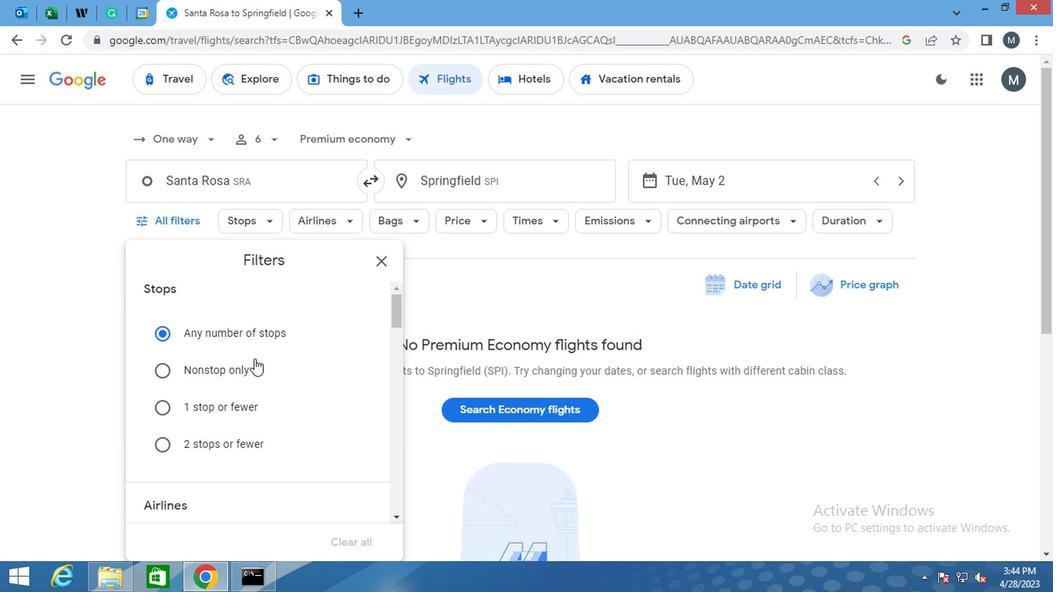 
Action: Mouse moved to (274, 380)
Screenshot: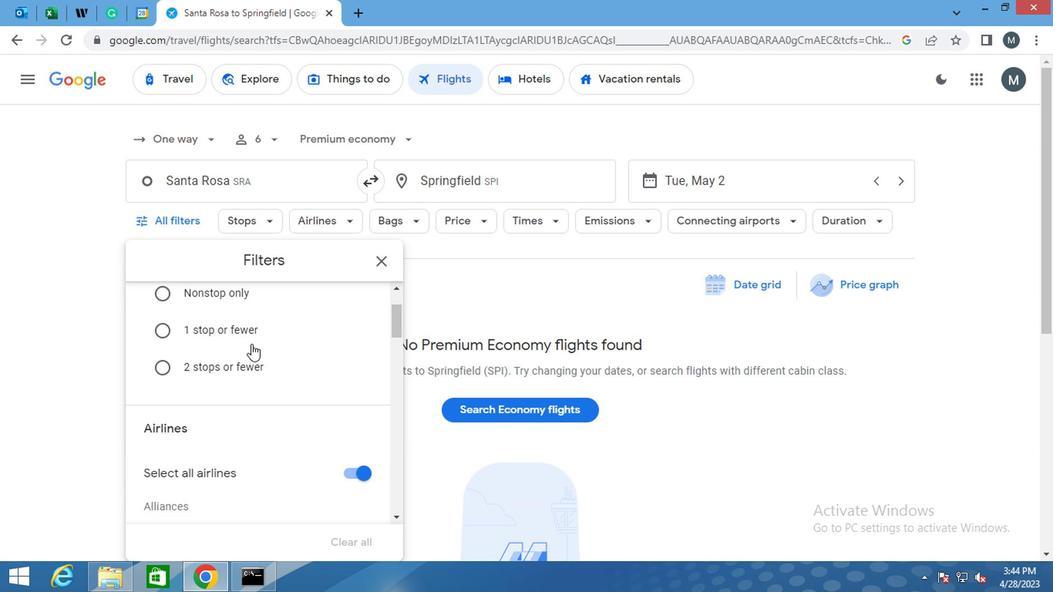 
Action: Mouse scrolled (274, 379) with delta (0, -1)
Screenshot: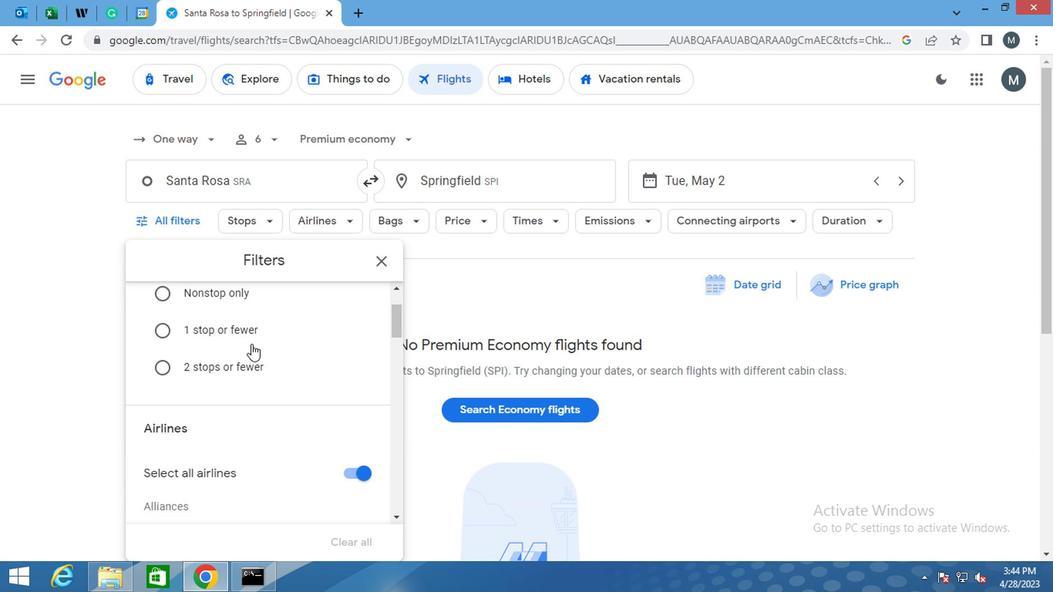 
Action: Mouse moved to (368, 402)
Screenshot: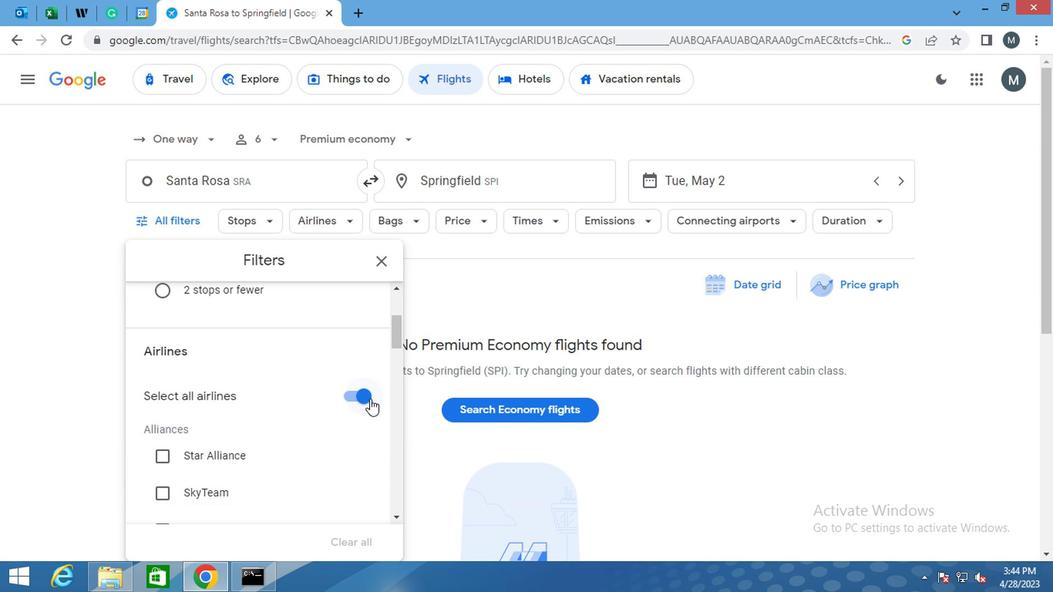 
Action: Mouse pressed left at (368, 402)
Screenshot: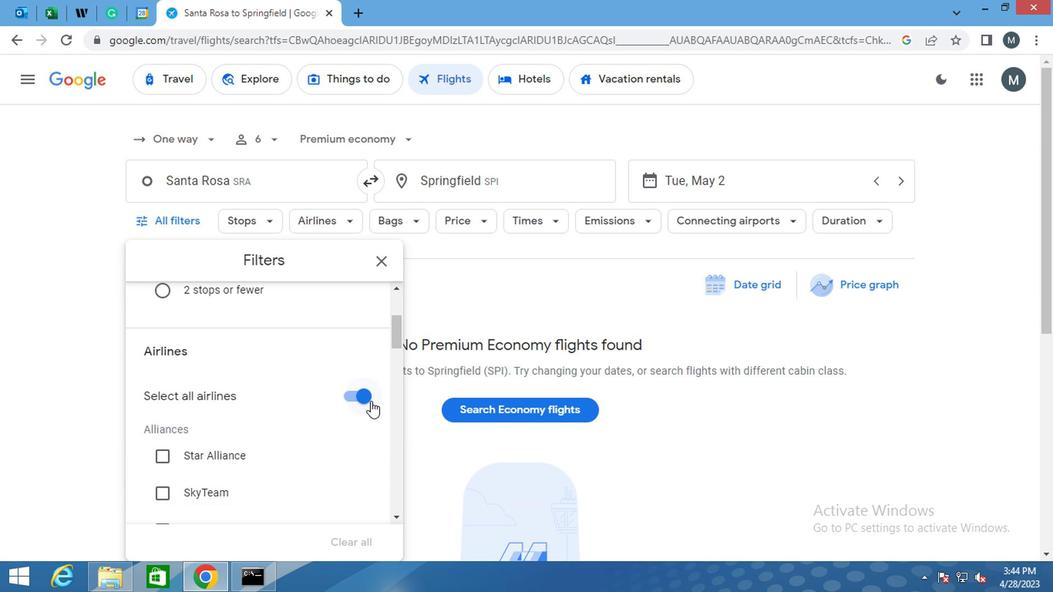 
Action: Mouse moved to (295, 391)
Screenshot: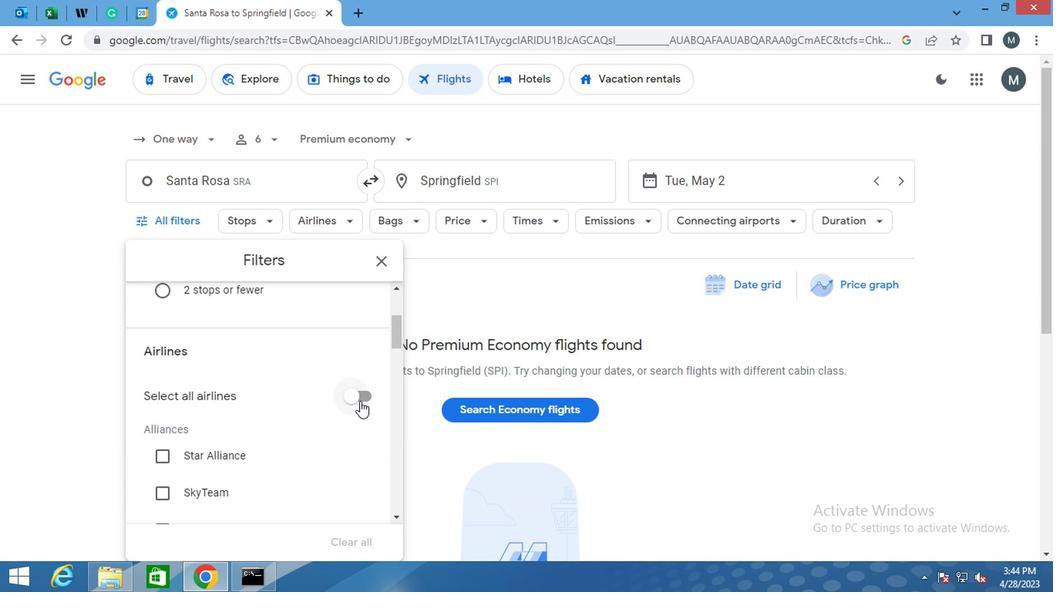 
Action: Mouse scrolled (295, 390) with delta (0, 0)
Screenshot: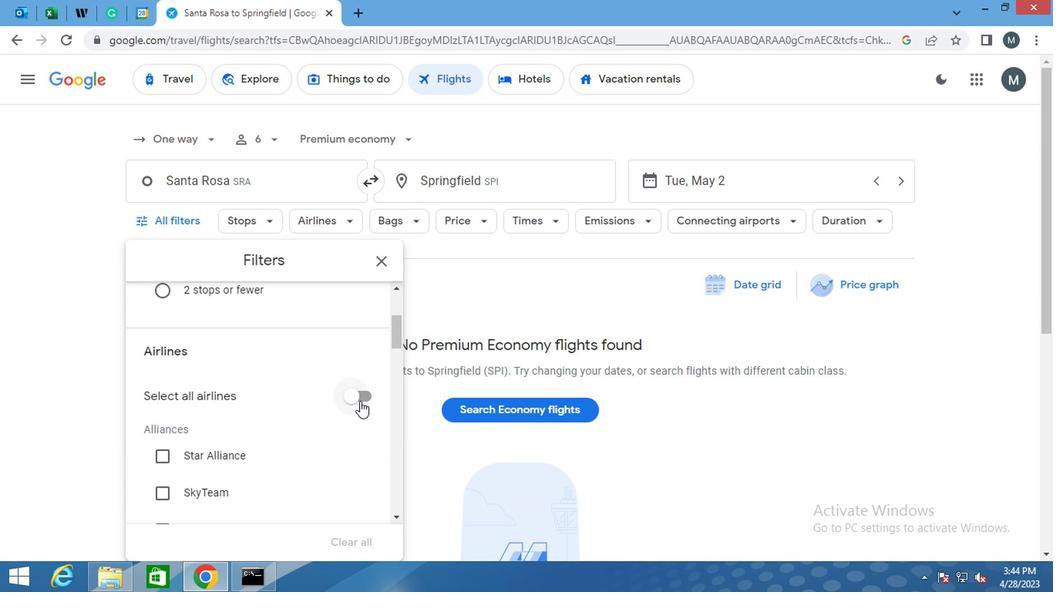 
Action: Mouse moved to (274, 394)
Screenshot: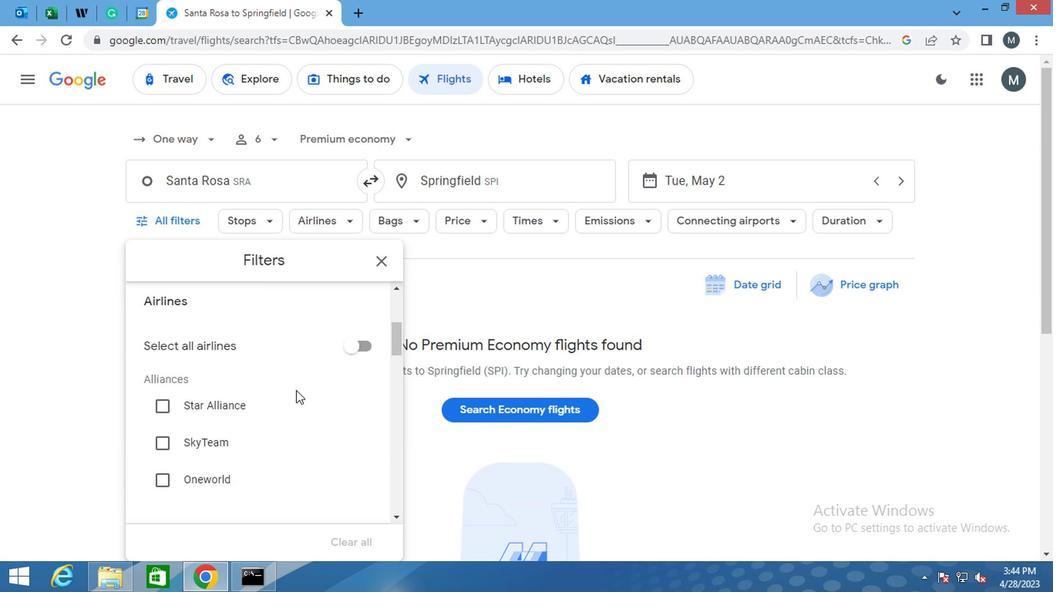 
Action: Mouse scrolled (274, 394) with delta (0, 0)
Screenshot: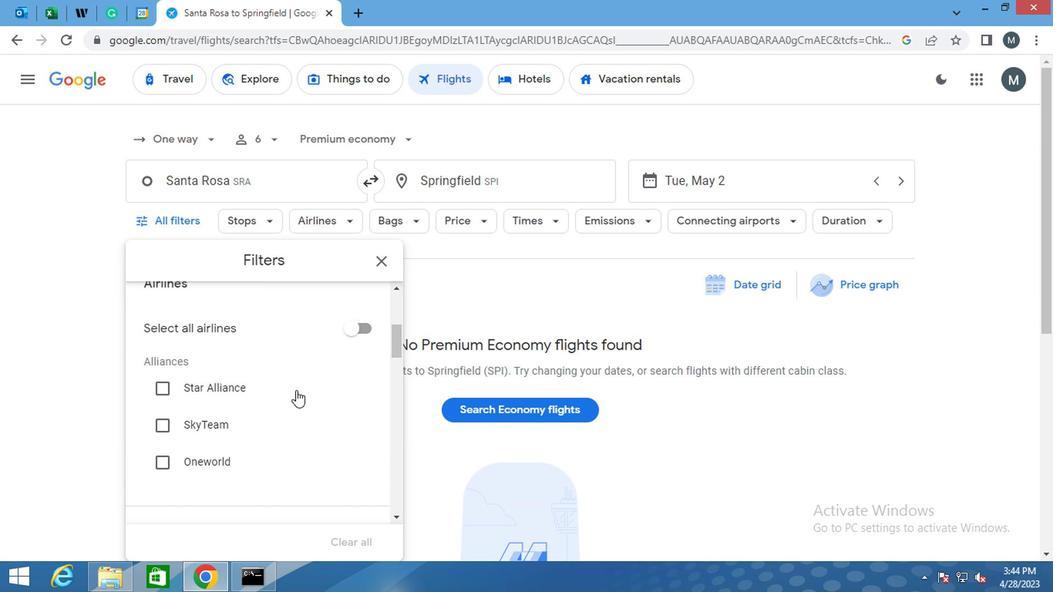 
Action: Mouse moved to (287, 376)
Screenshot: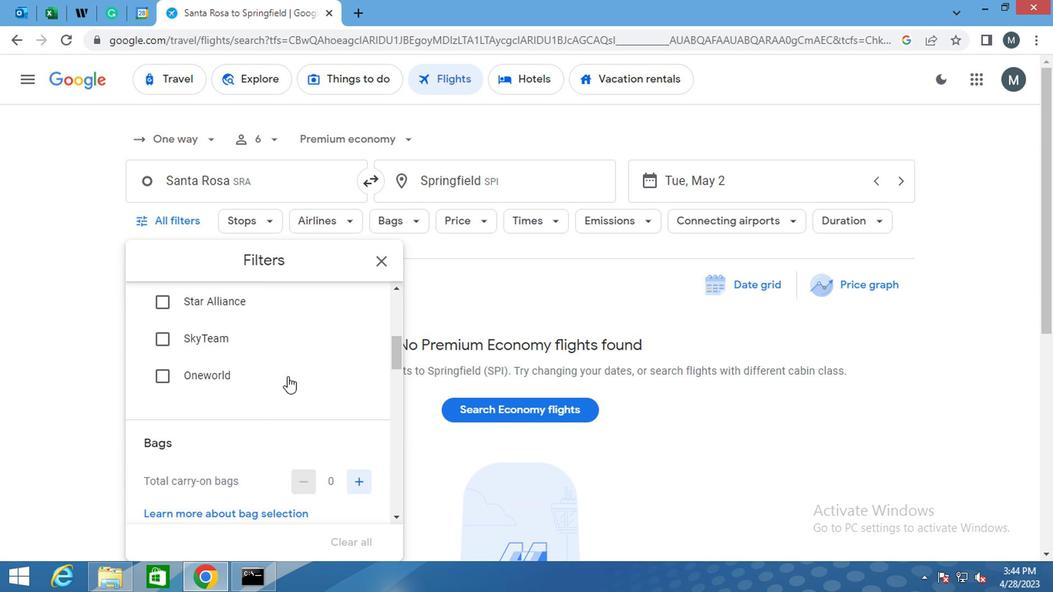 
Action: Mouse scrolled (287, 375) with delta (0, -1)
Screenshot: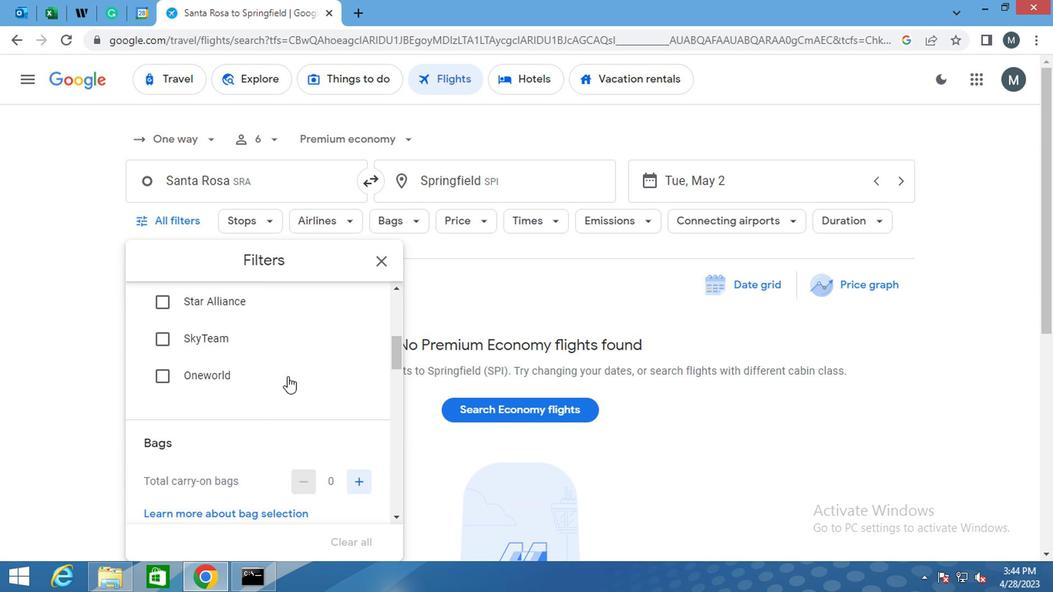 
Action: Mouse moved to (351, 404)
Screenshot: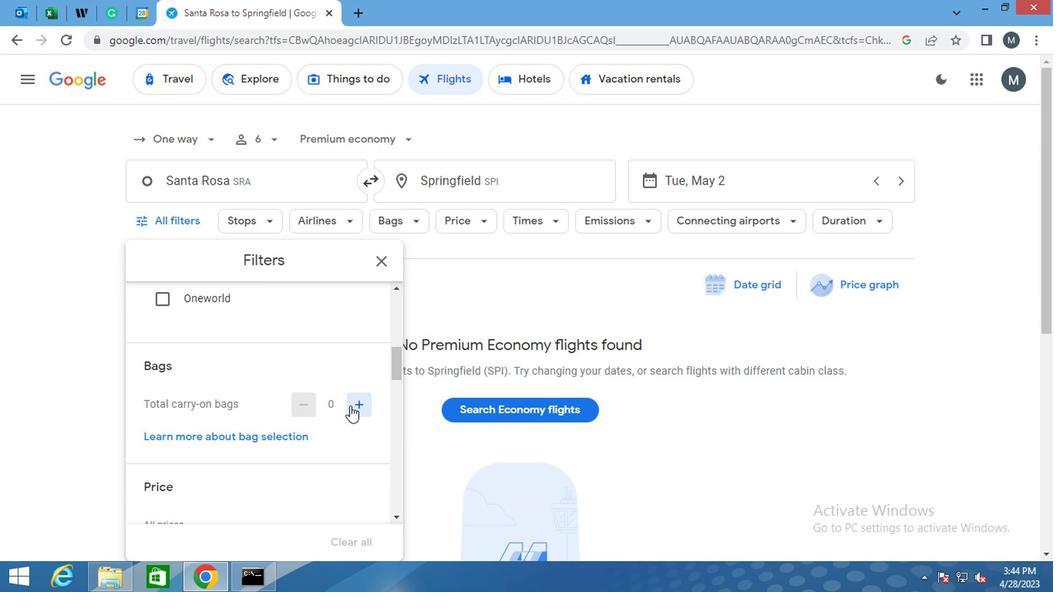 
Action: Mouse pressed left at (351, 404)
Screenshot: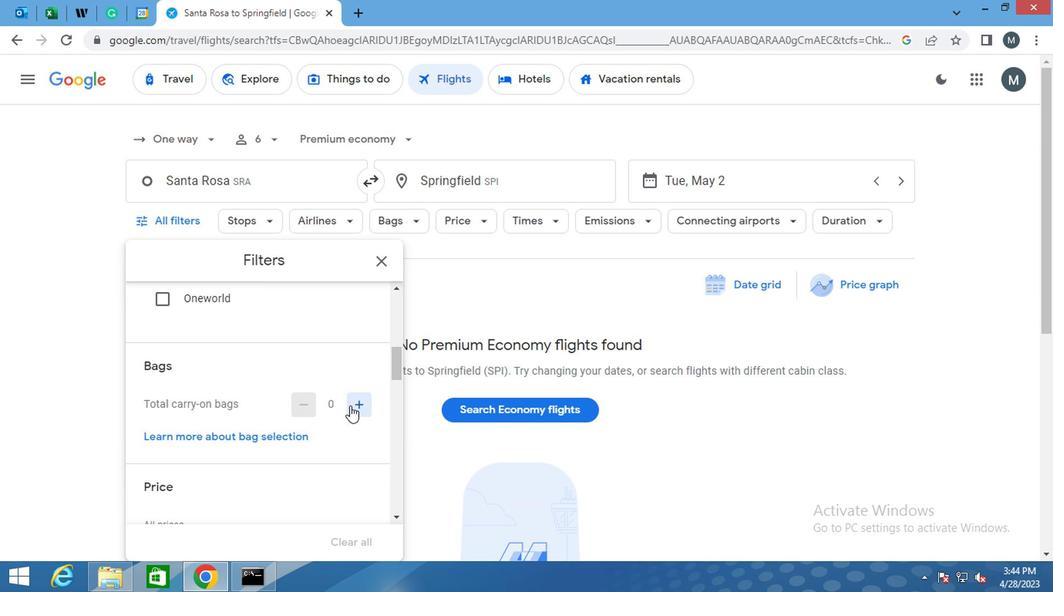 
Action: Mouse pressed left at (351, 404)
Screenshot: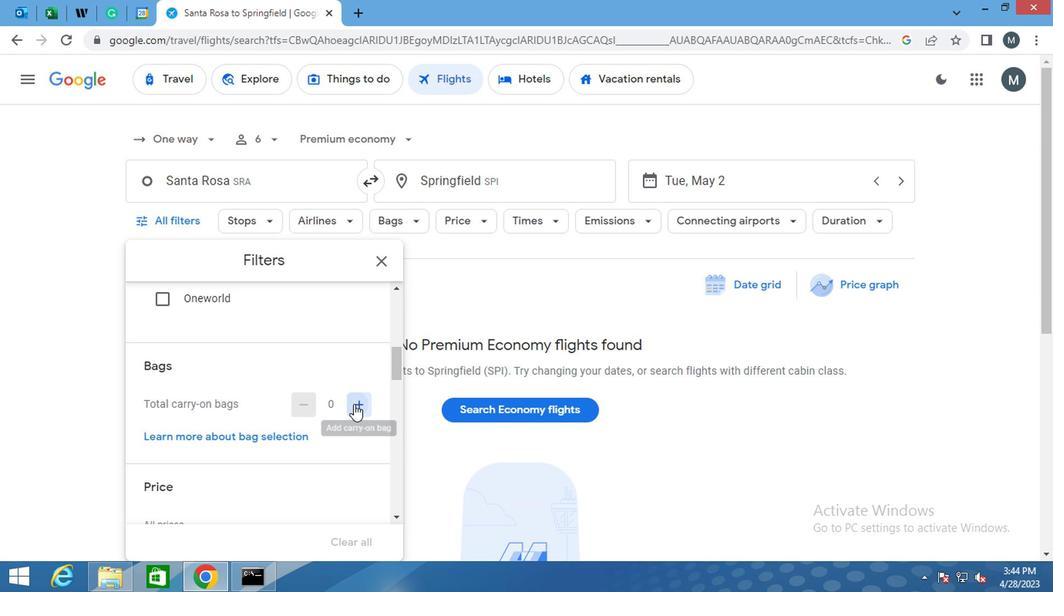 
Action: Mouse moved to (302, 402)
Screenshot: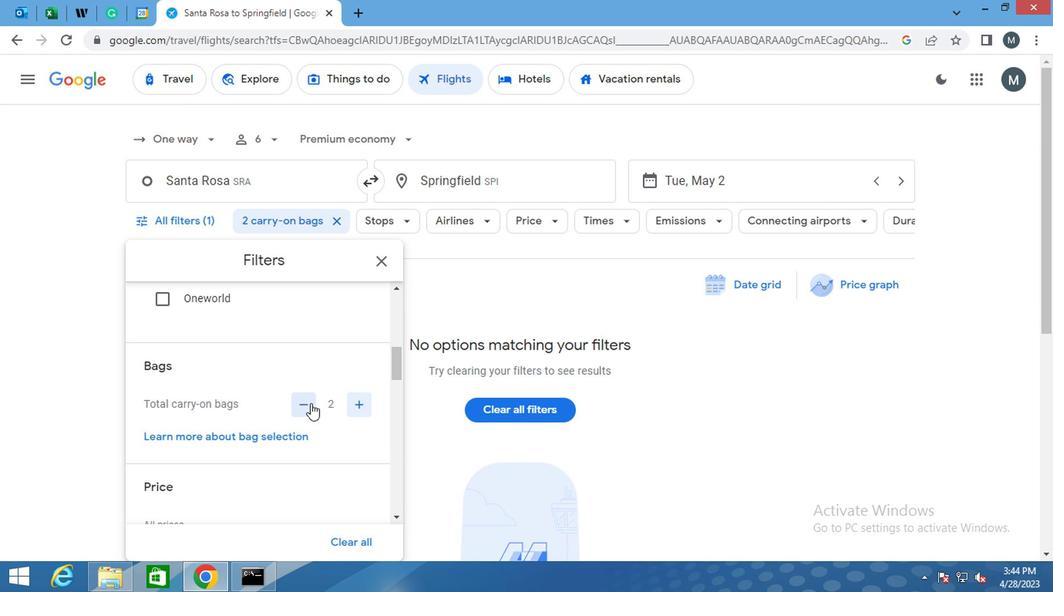 
Action: Mouse scrolled (302, 402) with delta (0, 0)
Screenshot: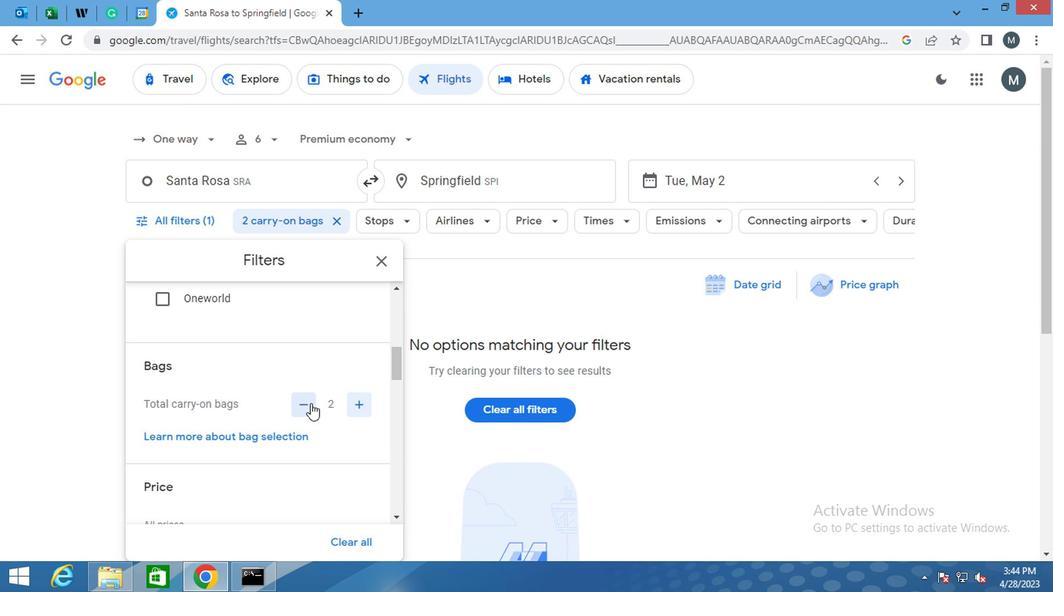
Action: Mouse moved to (244, 426)
Screenshot: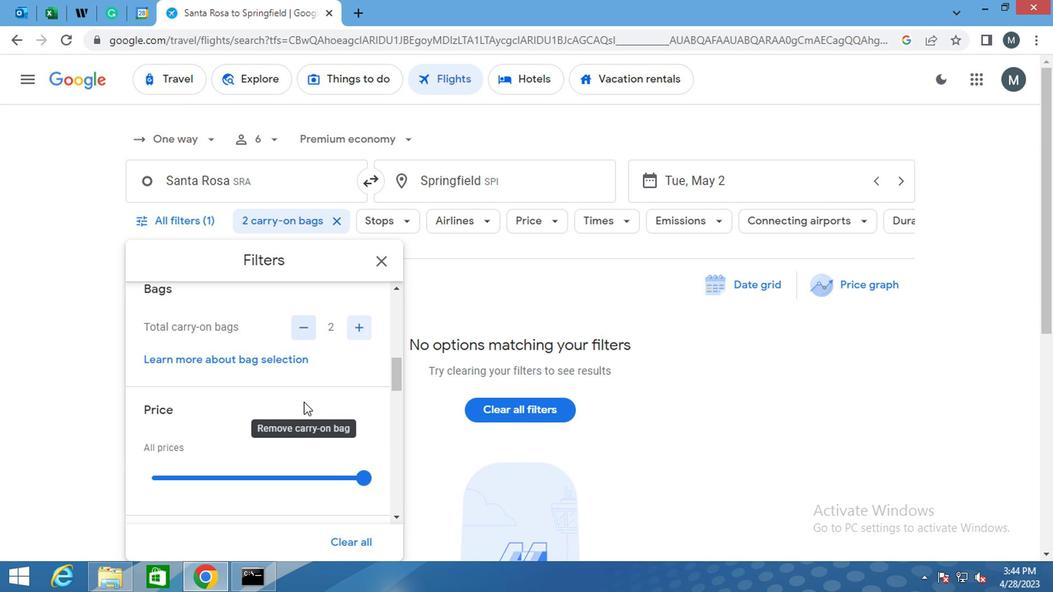 
Action: Mouse scrolled (244, 425) with delta (0, -1)
Screenshot: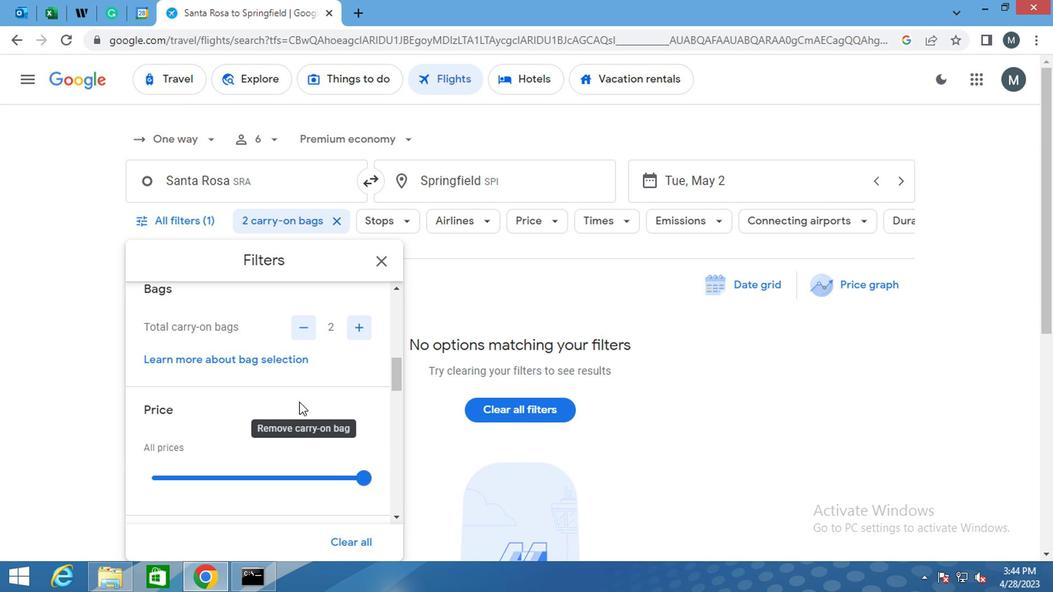 
Action: Mouse moved to (242, 398)
Screenshot: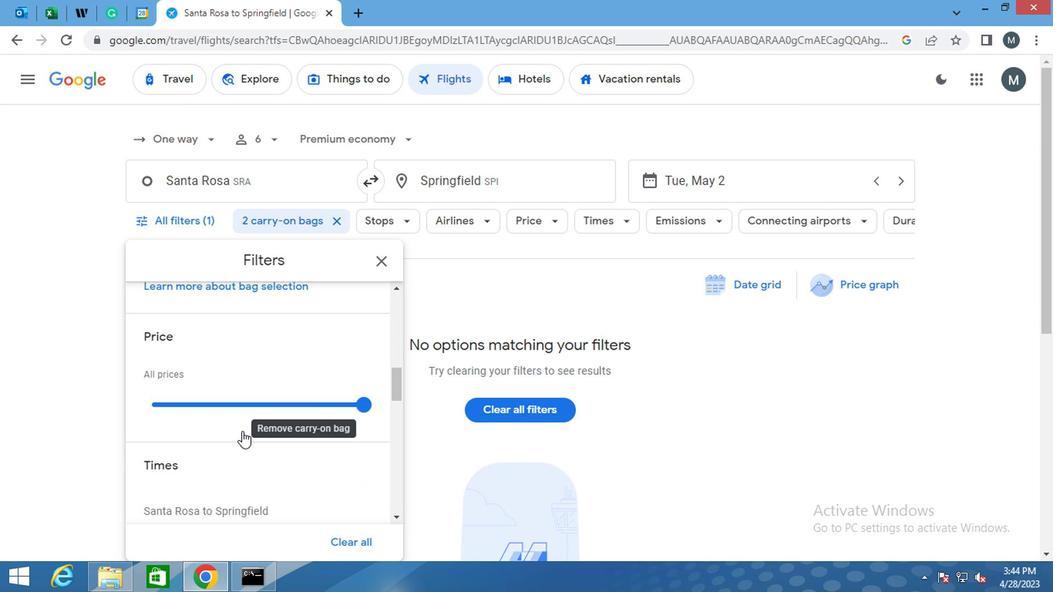 
Action: Mouse pressed left at (242, 398)
Screenshot: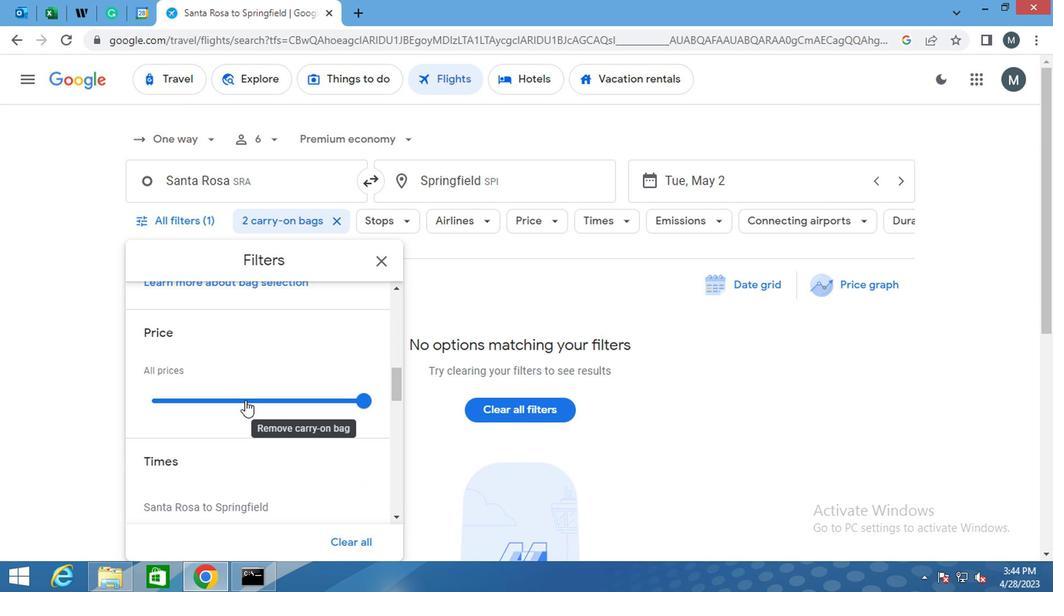 
Action: Mouse moved to (242, 398)
Screenshot: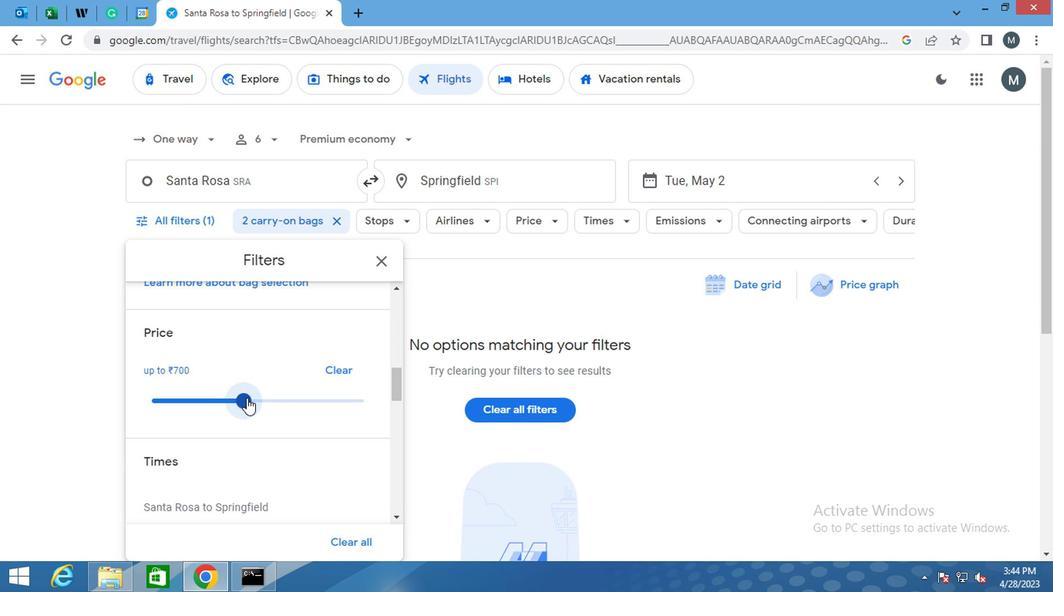 
Action: Mouse pressed left at (242, 398)
Screenshot: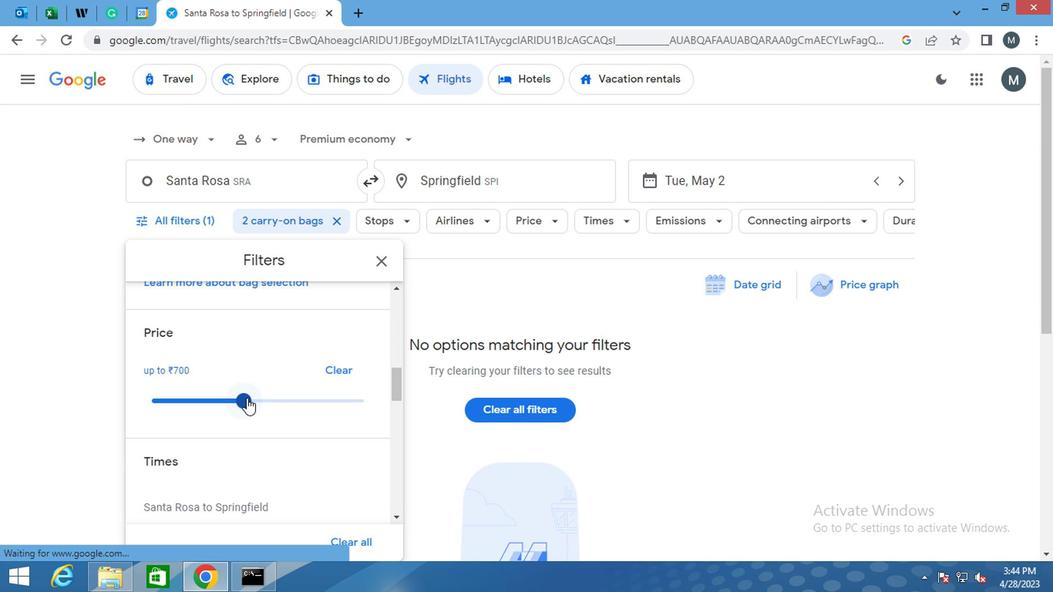 
Action: Mouse moved to (189, 399)
Screenshot: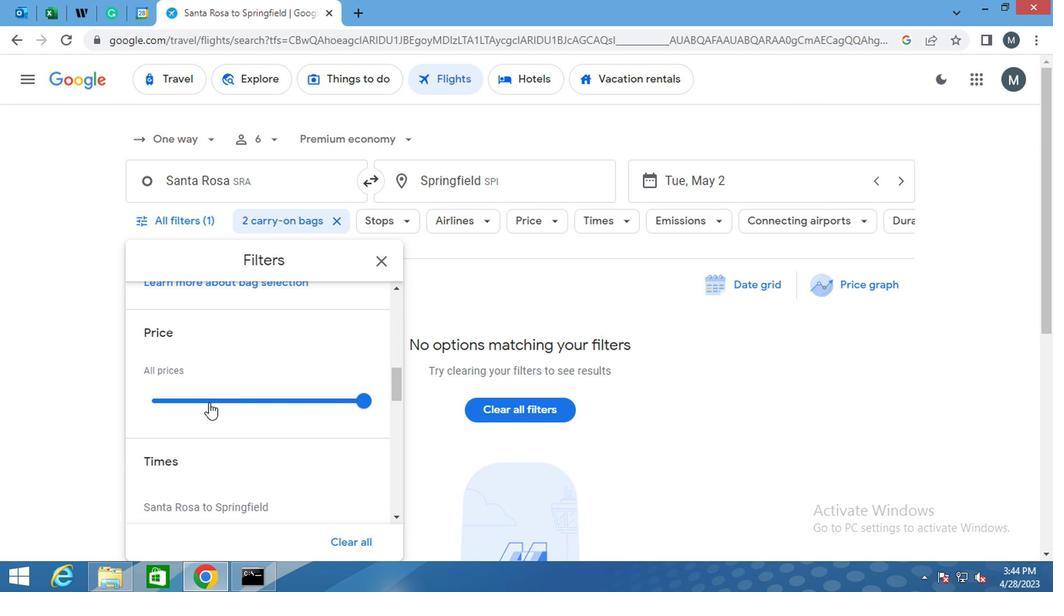 
Action: Mouse scrolled (189, 398) with delta (0, -1)
Screenshot: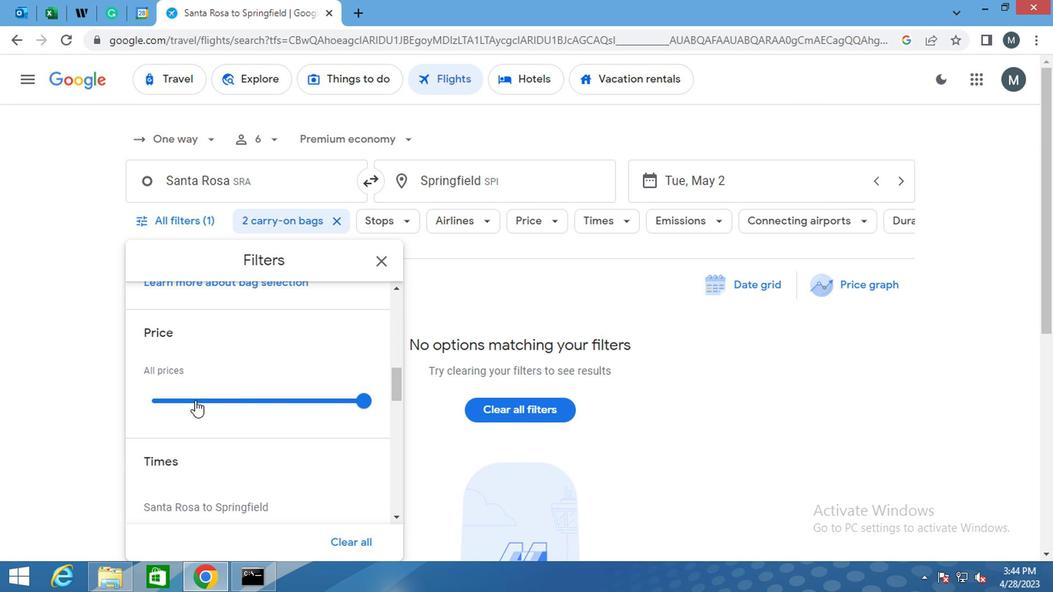 
Action: Mouse moved to (244, 399)
Screenshot: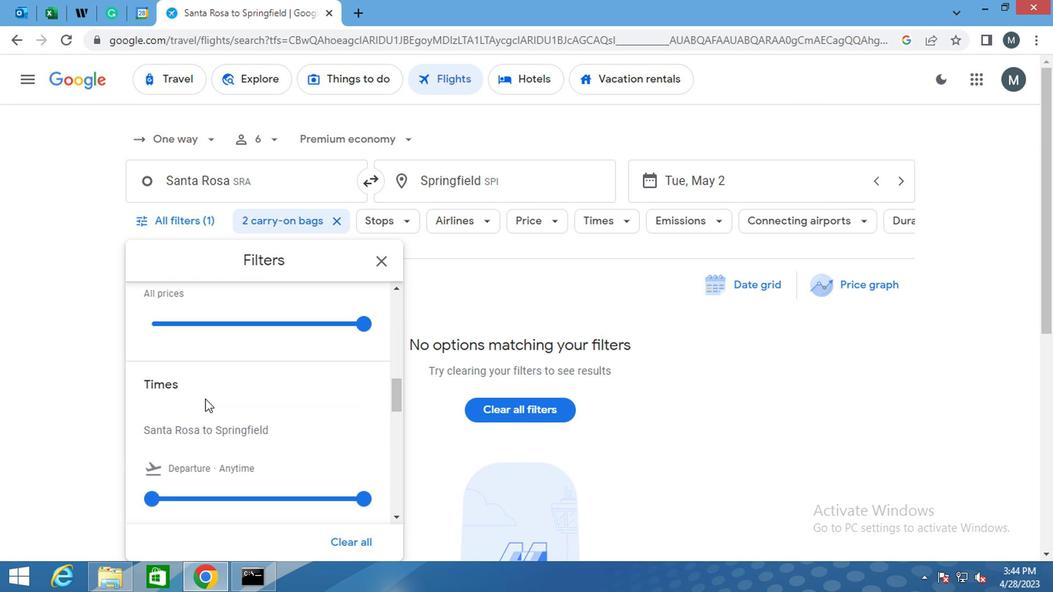 
Action: Mouse scrolled (244, 398) with delta (0, -1)
Screenshot: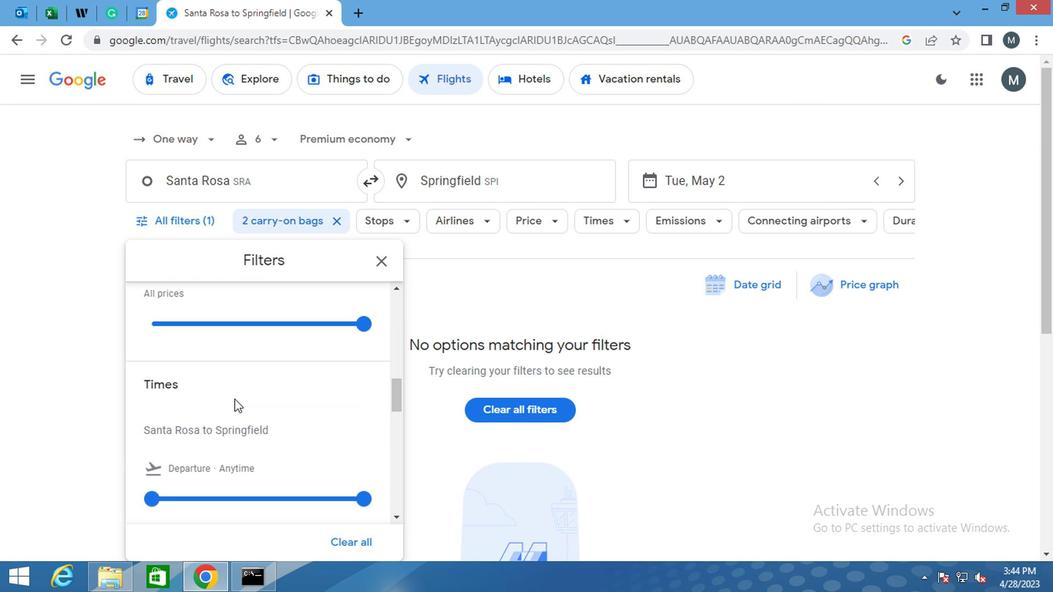 
Action: Mouse moved to (244, 415)
Screenshot: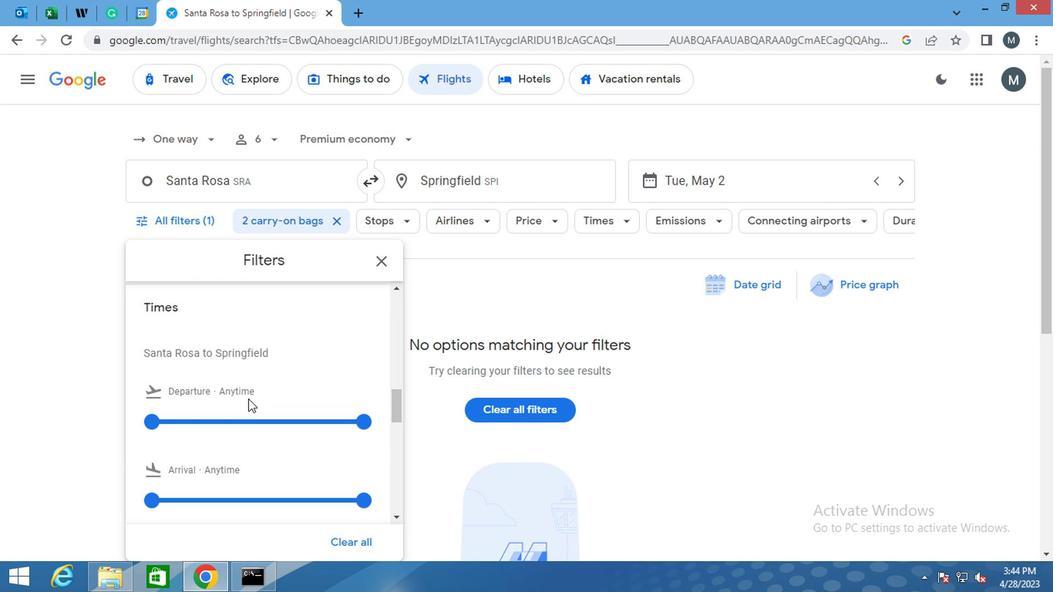 
Action: Mouse pressed left at (244, 415)
Screenshot: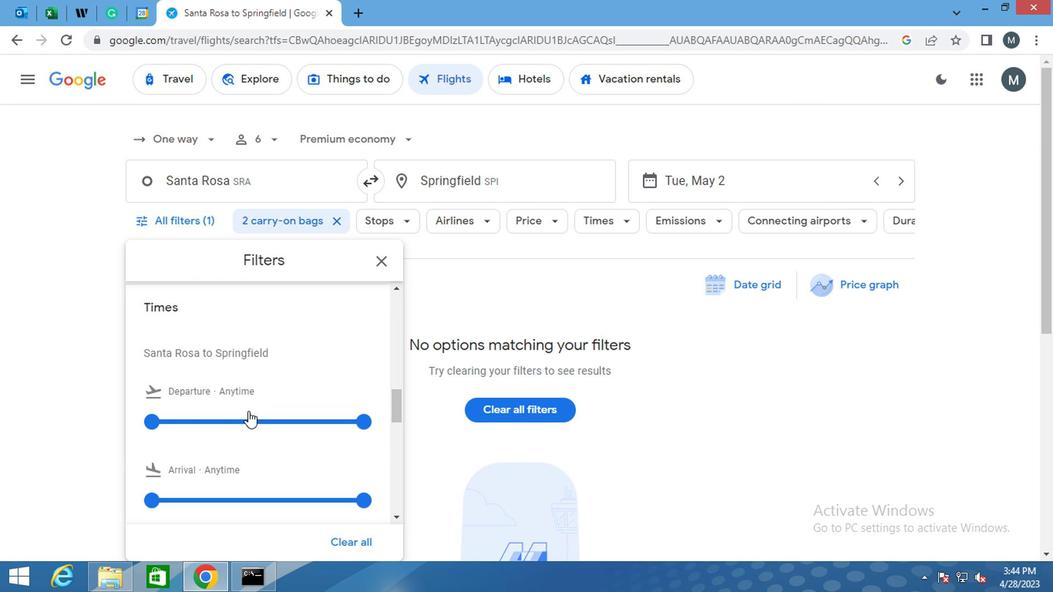
Action: Mouse moved to (246, 417)
Screenshot: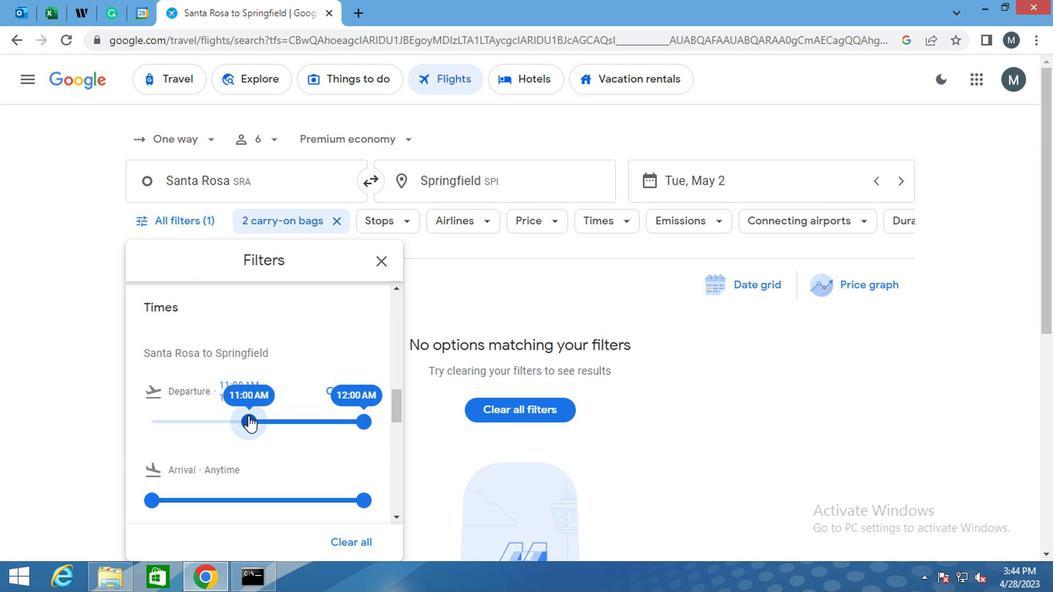 
Action: Mouse pressed left at (246, 417)
Screenshot: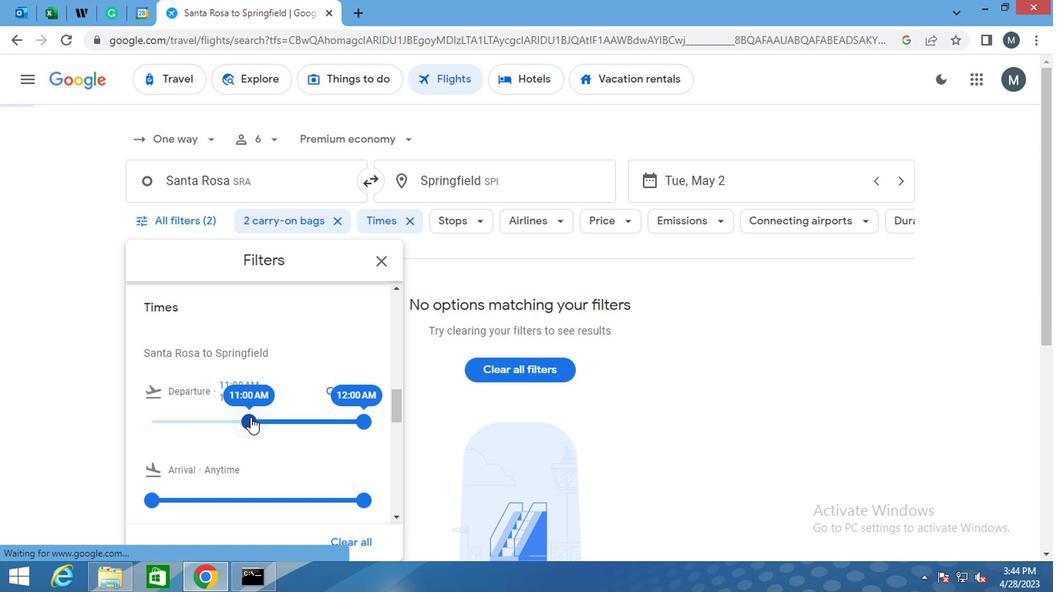 
Action: Mouse moved to (353, 425)
Screenshot: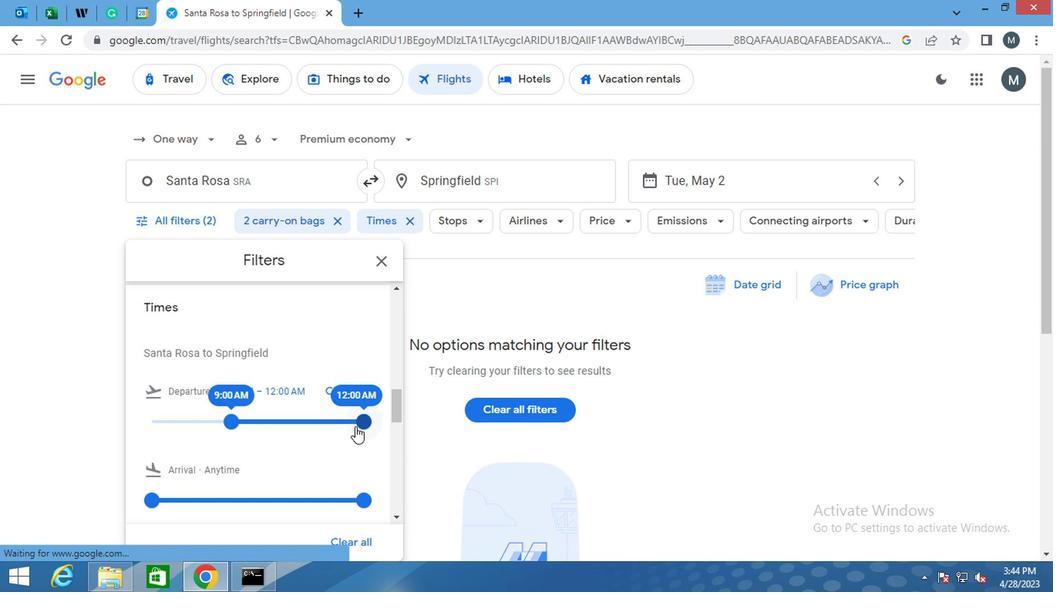 
Action: Mouse pressed left at (353, 425)
Screenshot: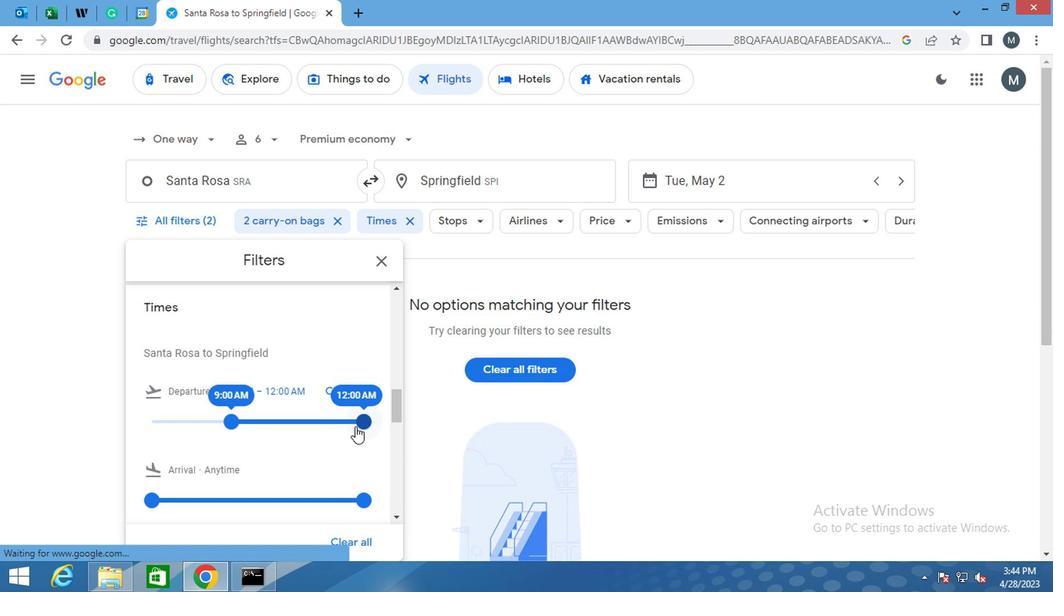 
Action: Mouse moved to (227, 443)
Screenshot: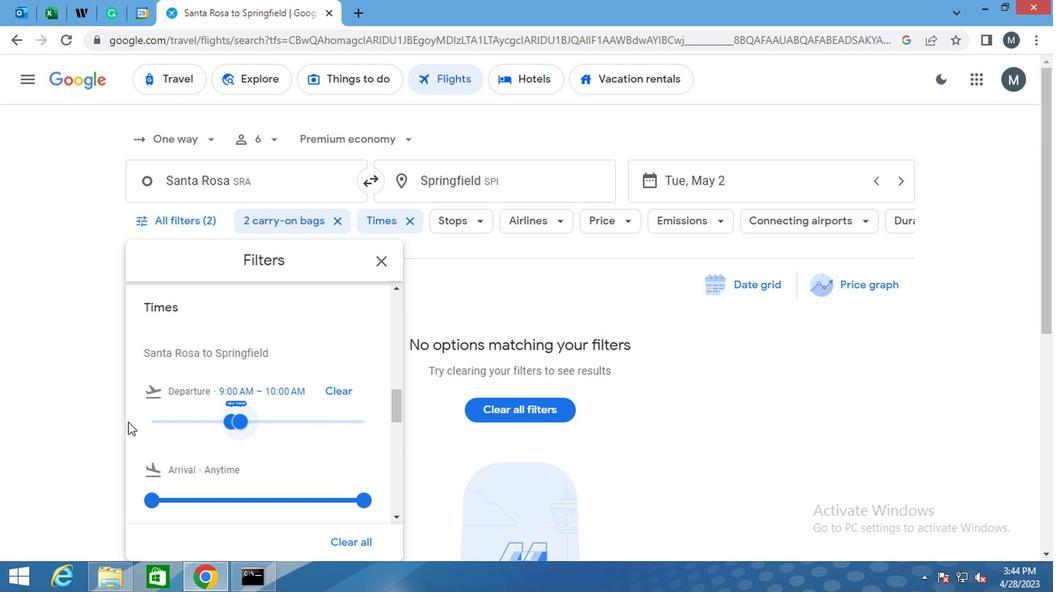 
Action: Mouse scrolled (227, 442) with delta (0, 0)
Screenshot: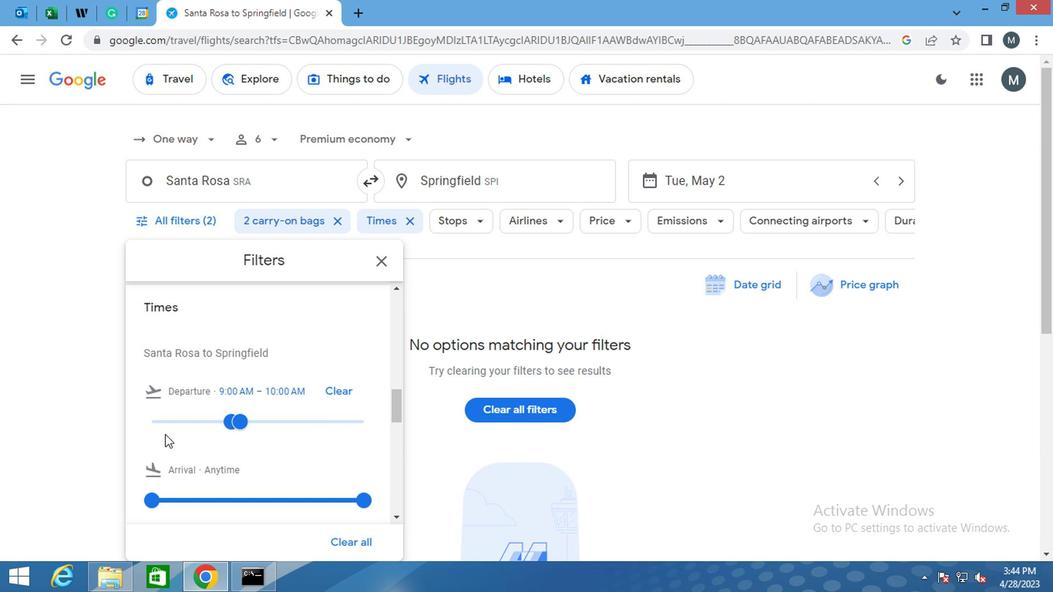 
Action: Mouse scrolled (227, 442) with delta (0, 0)
Screenshot: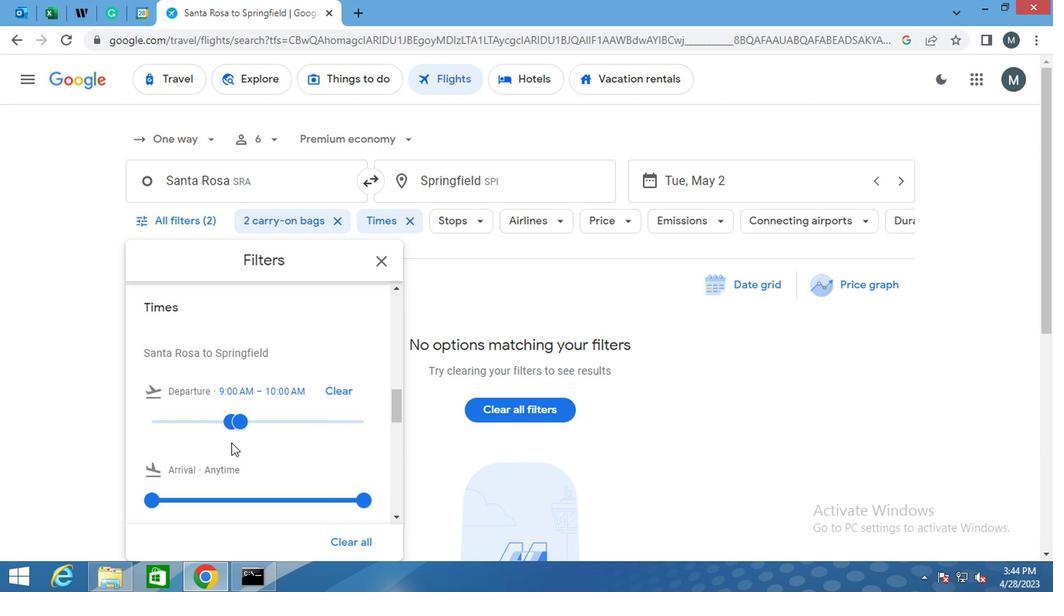 
Action: Mouse moved to (348, 407)
Screenshot: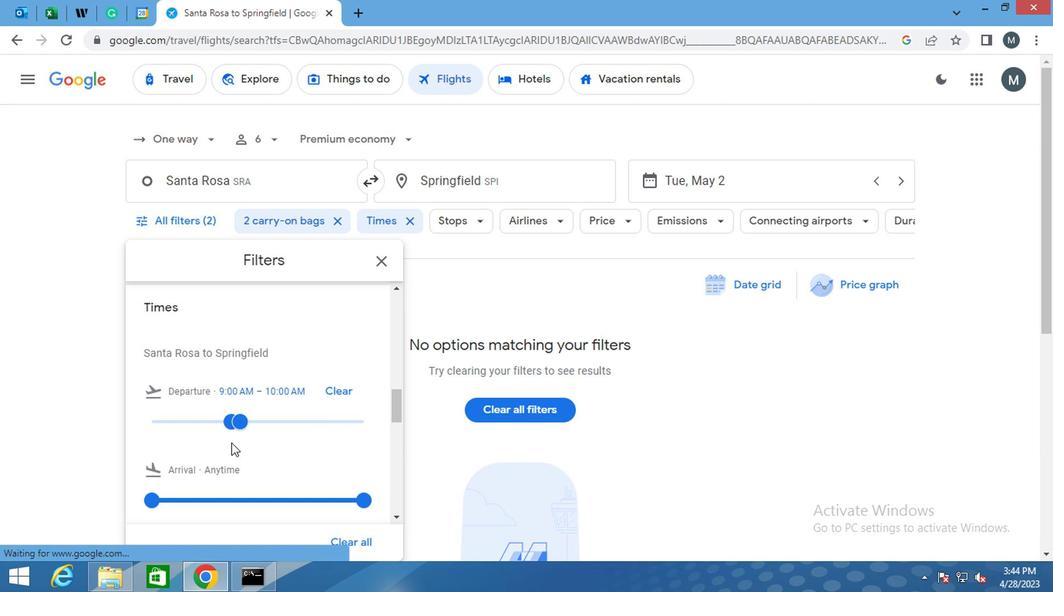 
Action: Mouse scrolled (348, 406) with delta (0, -1)
Screenshot: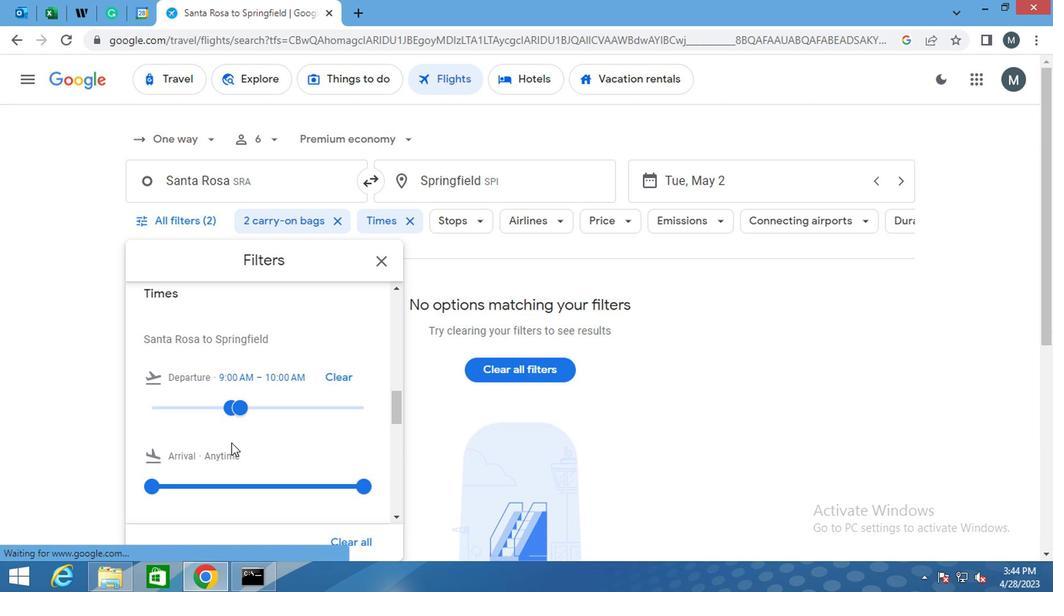 
Action: Mouse scrolled (348, 406) with delta (0, -1)
Screenshot: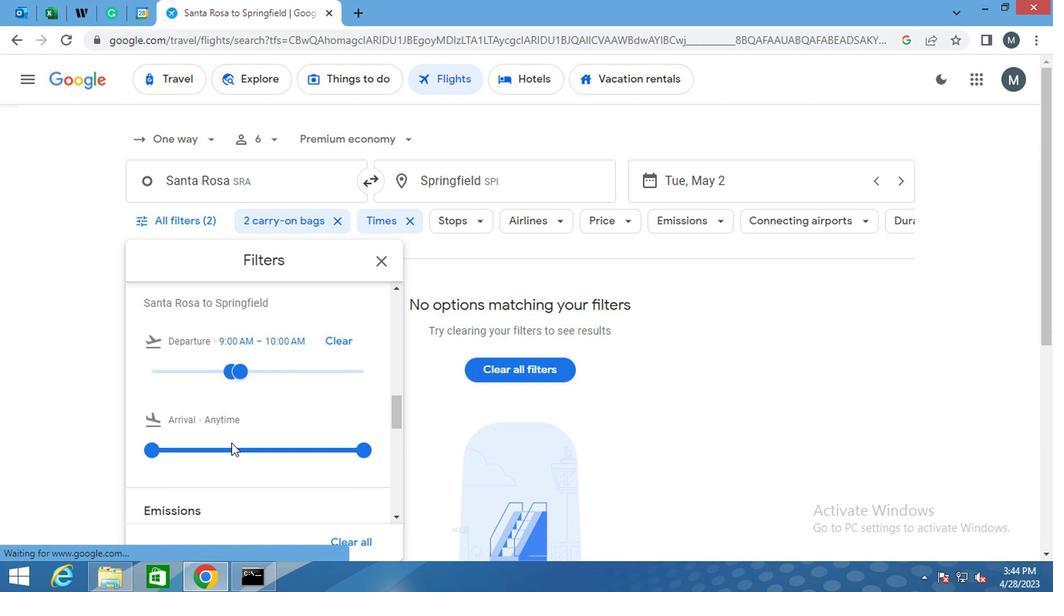 
Action: Mouse scrolled (348, 406) with delta (0, -1)
Screenshot: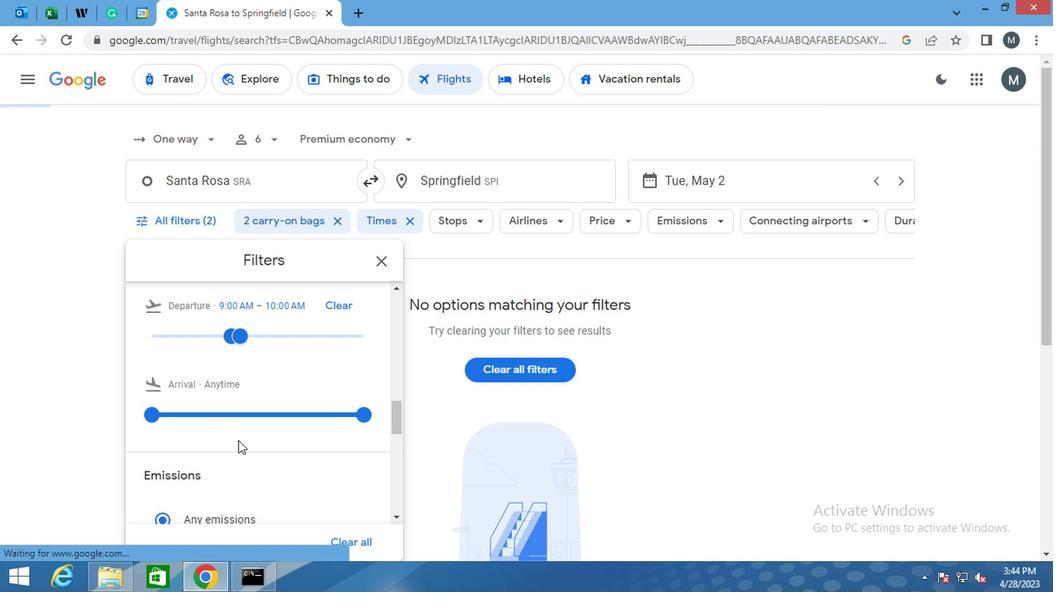 
Action: Mouse moved to (389, 263)
Screenshot: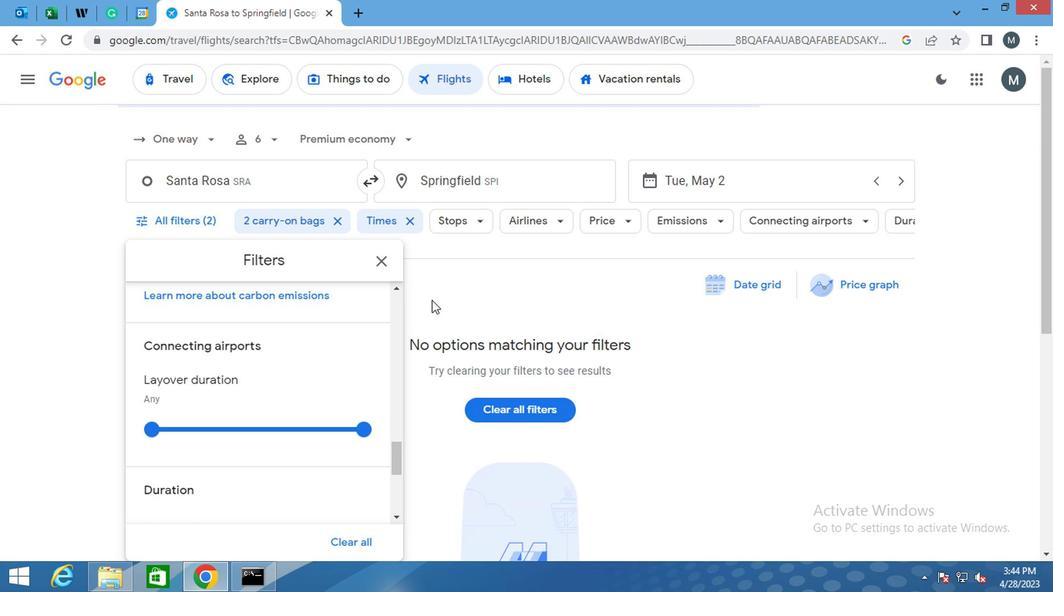 
Action: Mouse pressed left at (389, 263)
Screenshot: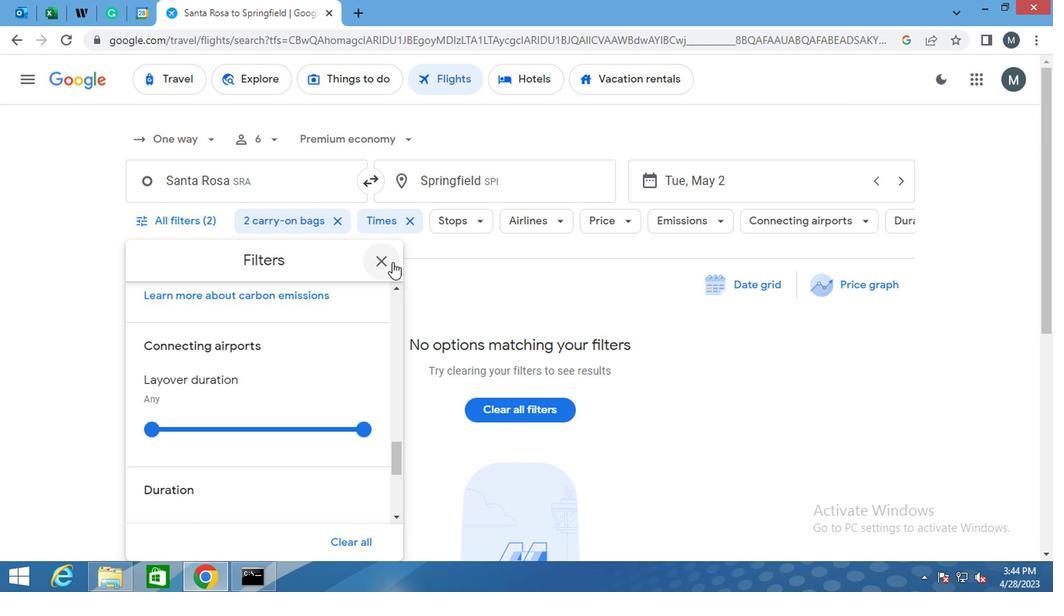 
